 Task: Search one way flight ticket for 5 adults, 2 children, 1 infant in seat and 1 infant on lap in economy from Madison: Dane County Regional Airport (truax Field) to New Bern: Coastal Carolina Regional Airport (was Craven County Regional) on 8-4-2023. Choice of flights is United. Number of bags: 1 carry on bag. Price is upto 60000. Outbound departure time preference is 20:15.
Action: Mouse moved to (393, 323)
Screenshot: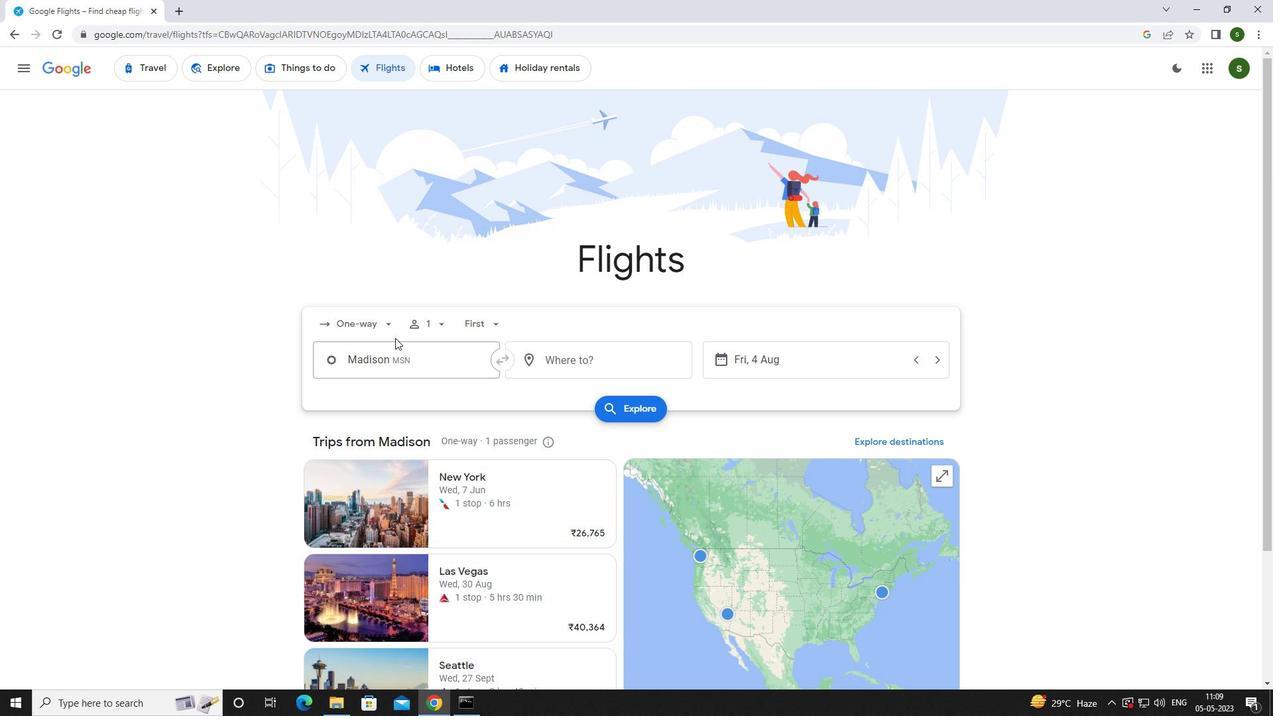 
Action: Mouse pressed left at (393, 323)
Screenshot: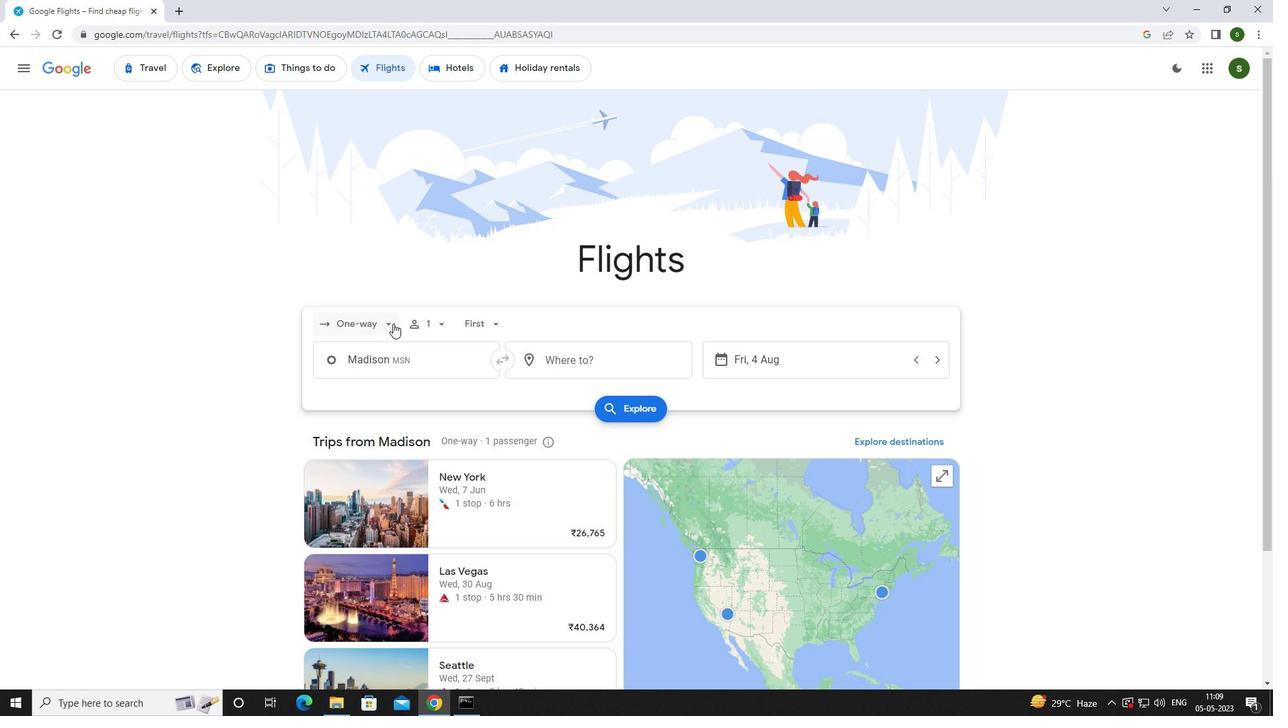 
Action: Mouse moved to (387, 387)
Screenshot: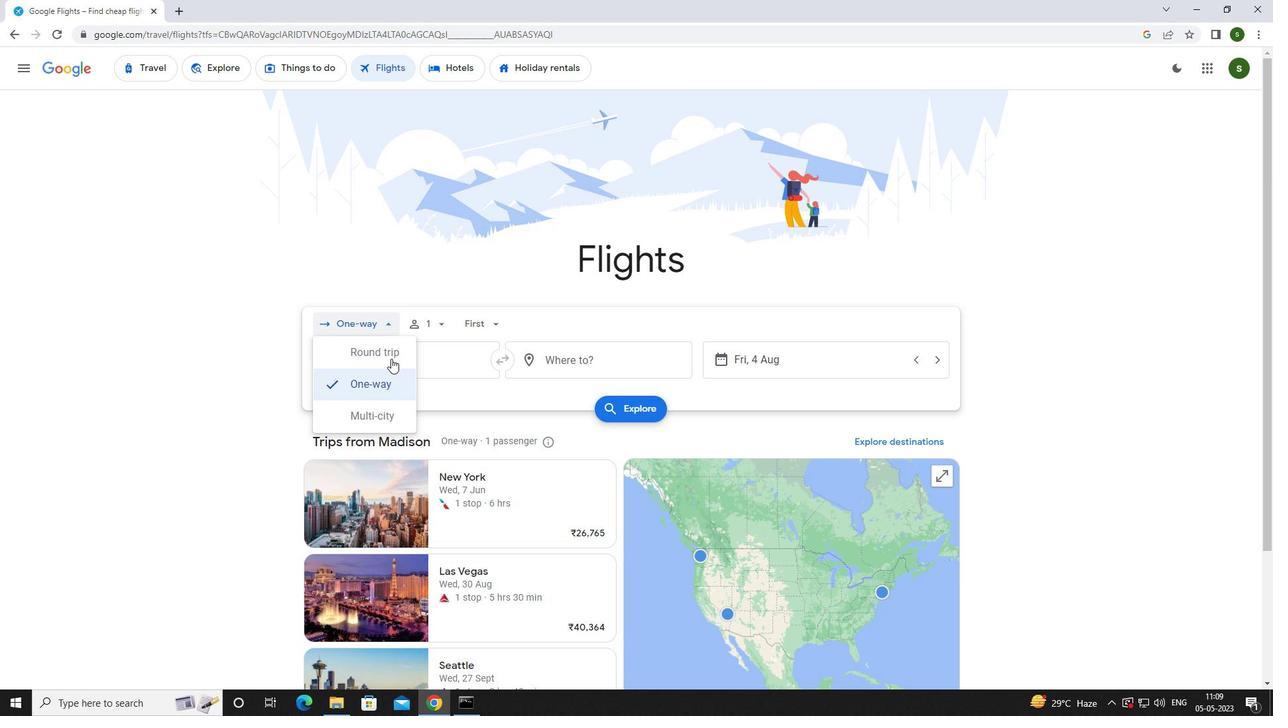 
Action: Mouse pressed left at (387, 387)
Screenshot: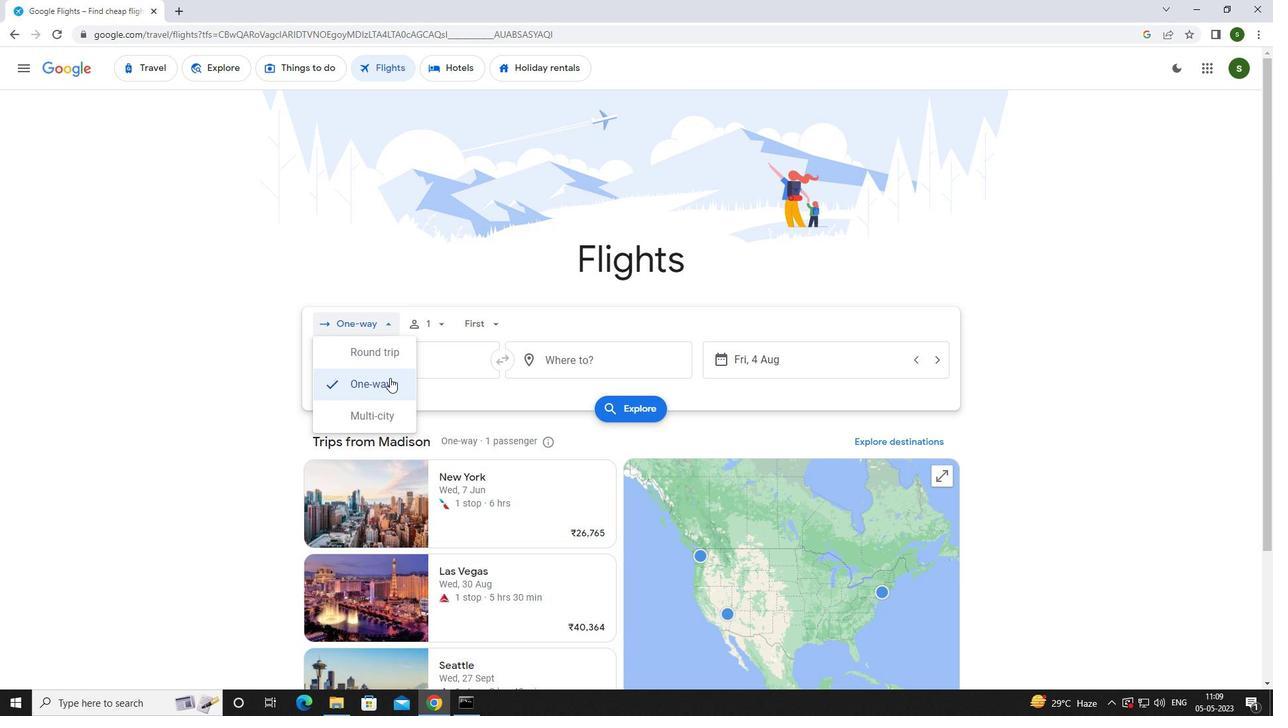 
Action: Mouse moved to (434, 320)
Screenshot: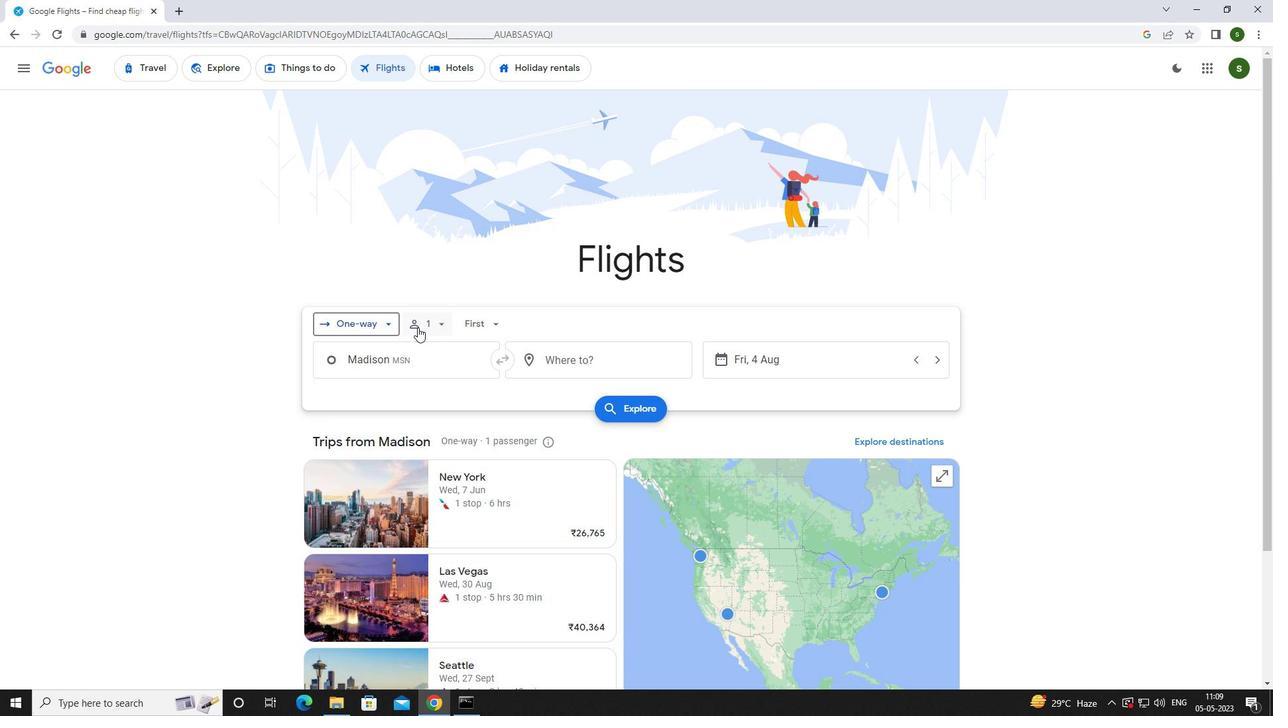 
Action: Mouse pressed left at (434, 320)
Screenshot: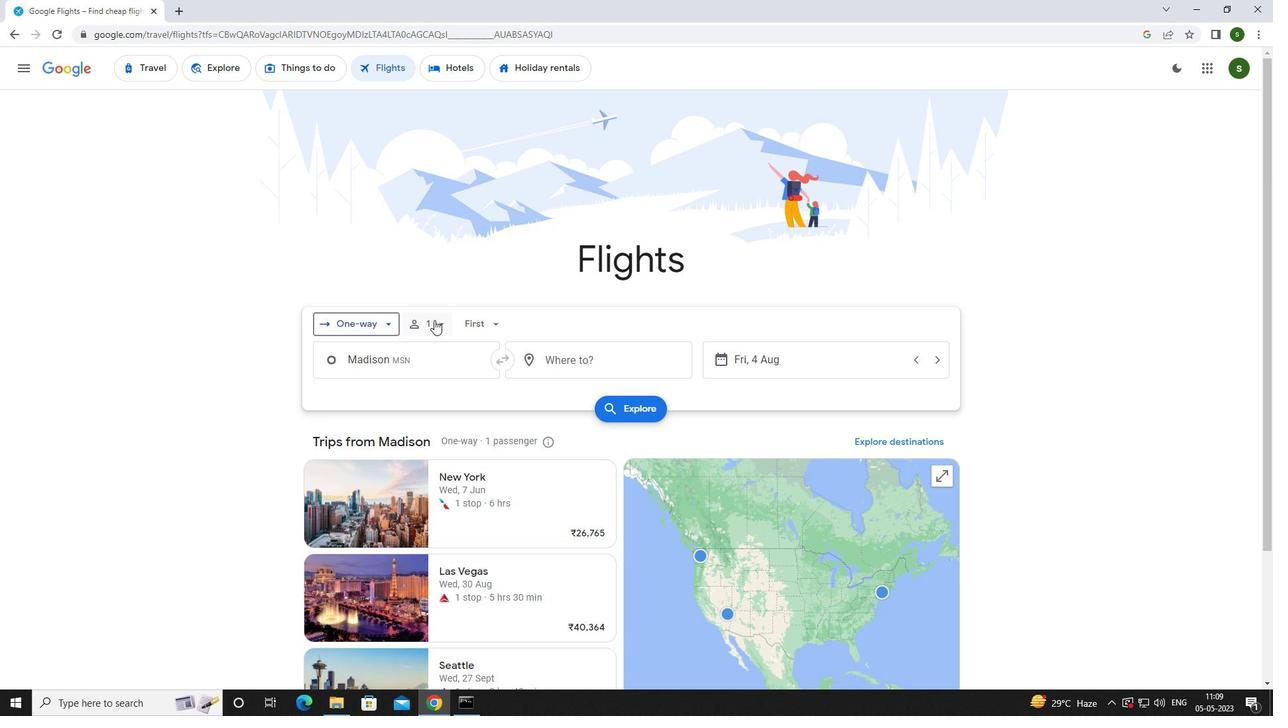 
Action: Mouse moved to (544, 356)
Screenshot: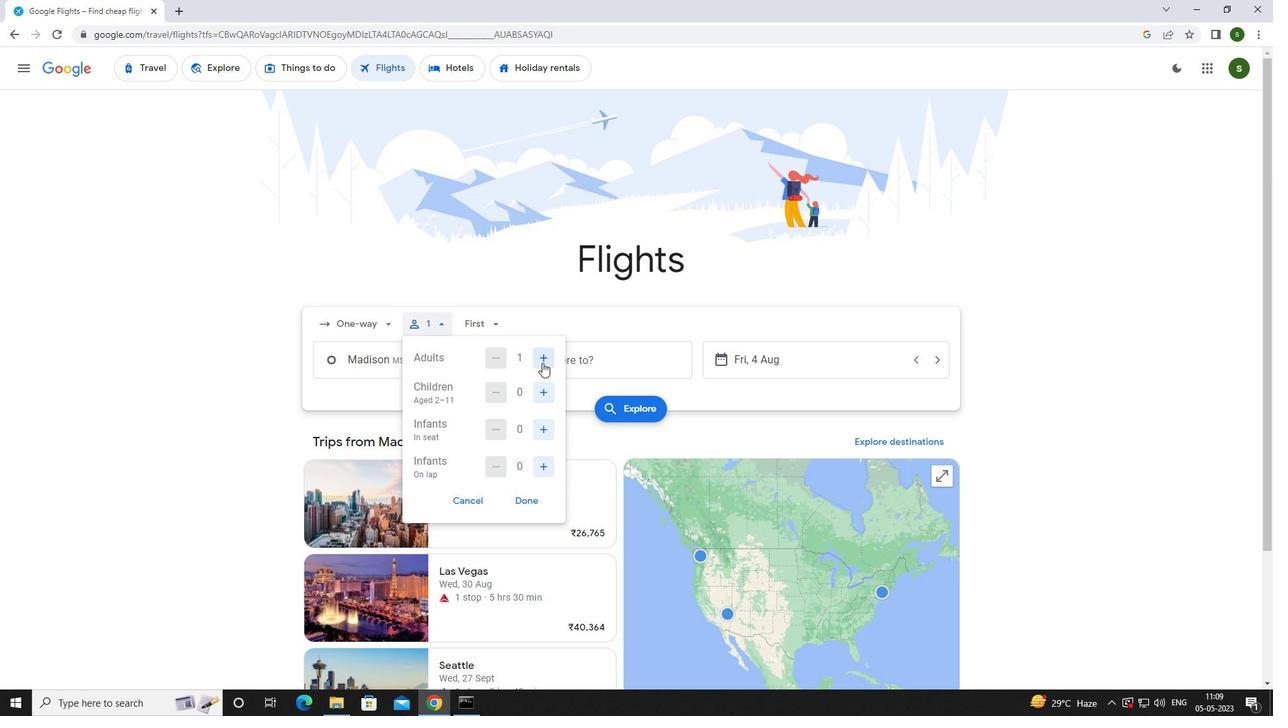 
Action: Mouse pressed left at (544, 356)
Screenshot: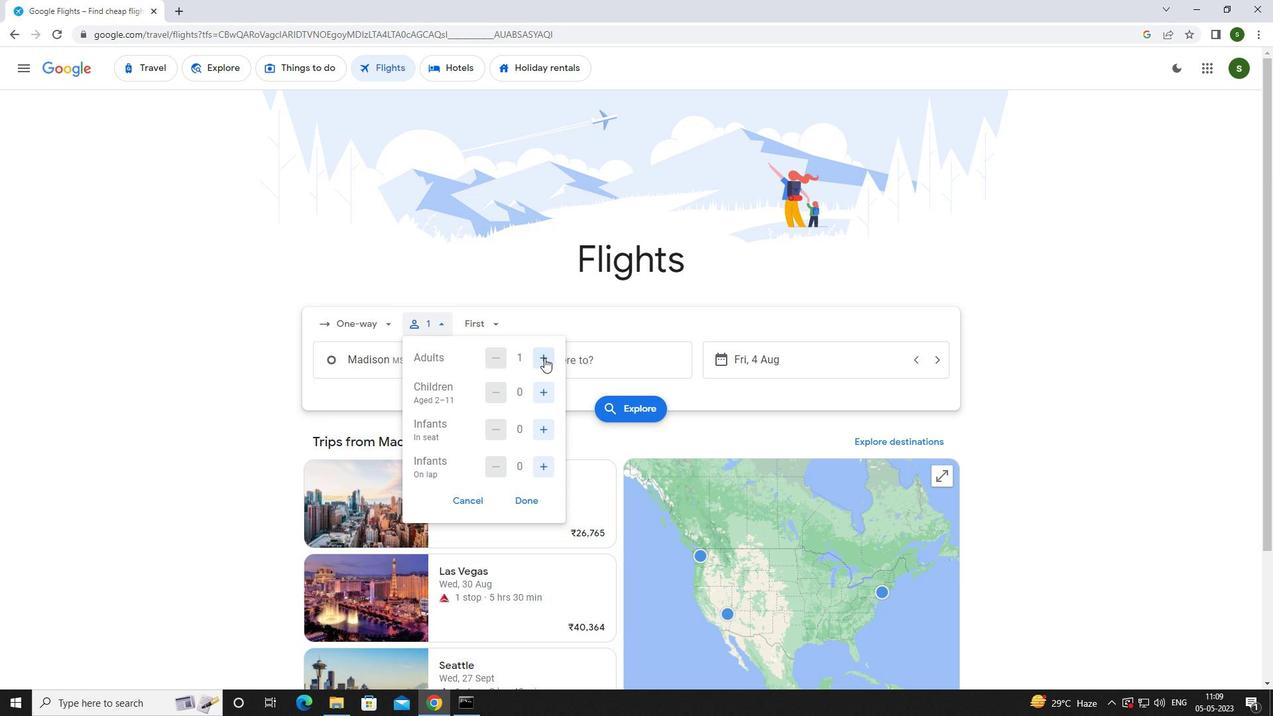 
Action: Mouse pressed left at (544, 356)
Screenshot: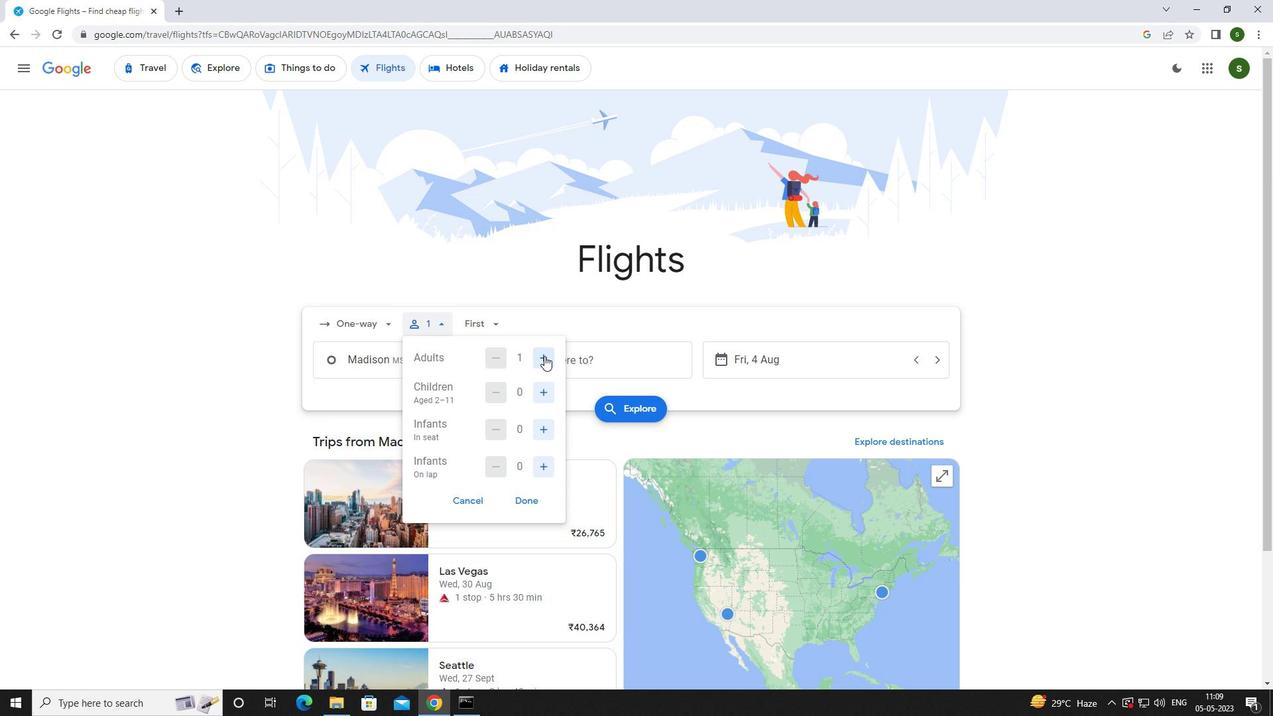 
Action: Mouse pressed left at (544, 356)
Screenshot: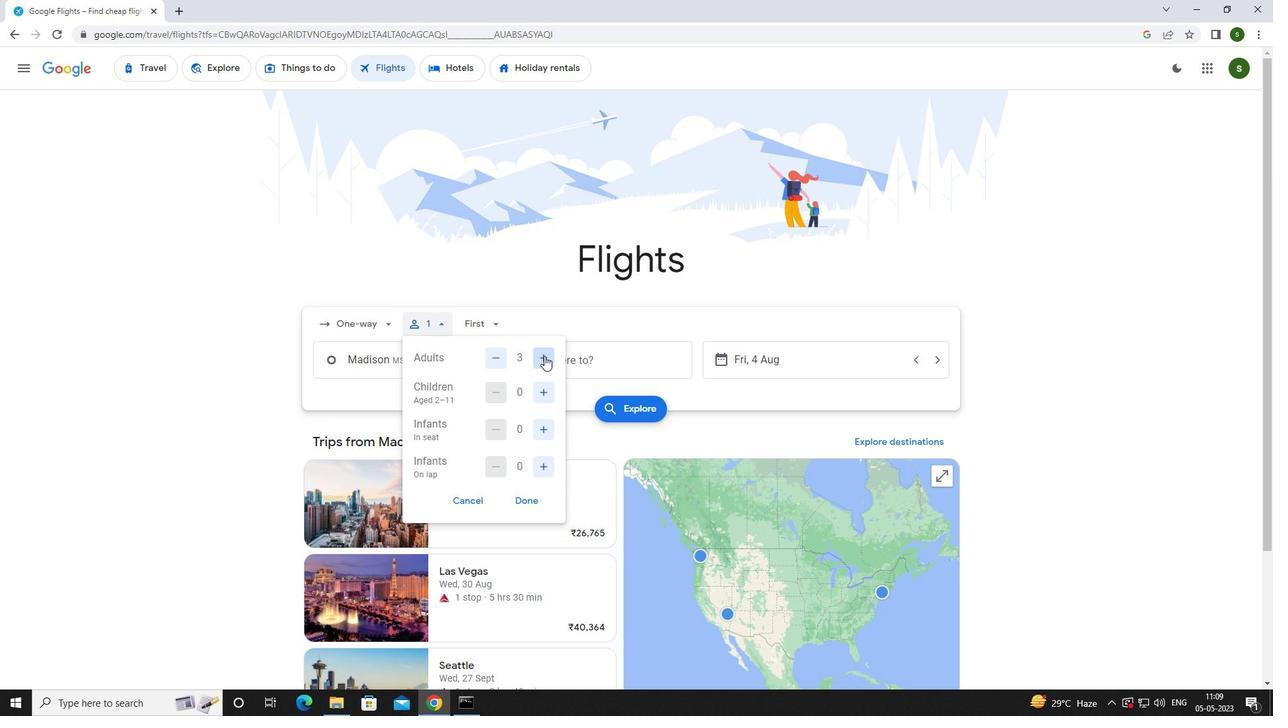 
Action: Mouse pressed left at (544, 356)
Screenshot: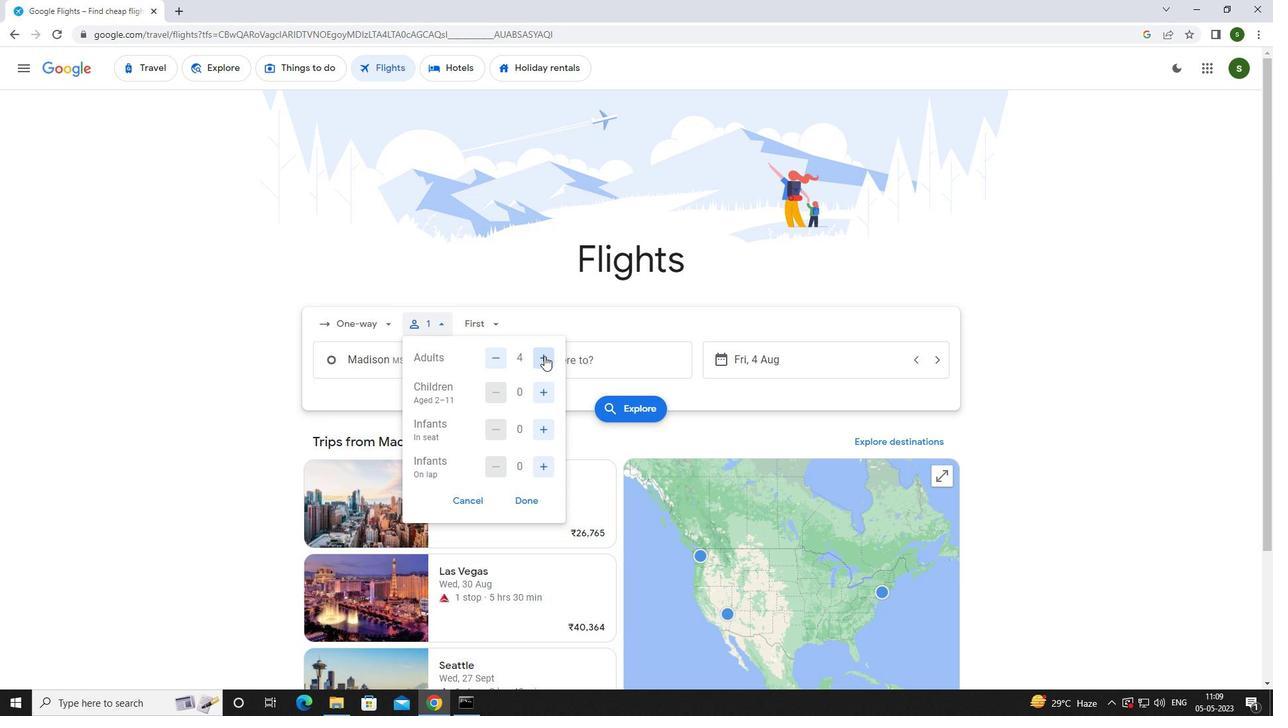 
Action: Mouse moved to (545, 383)
Screenshot: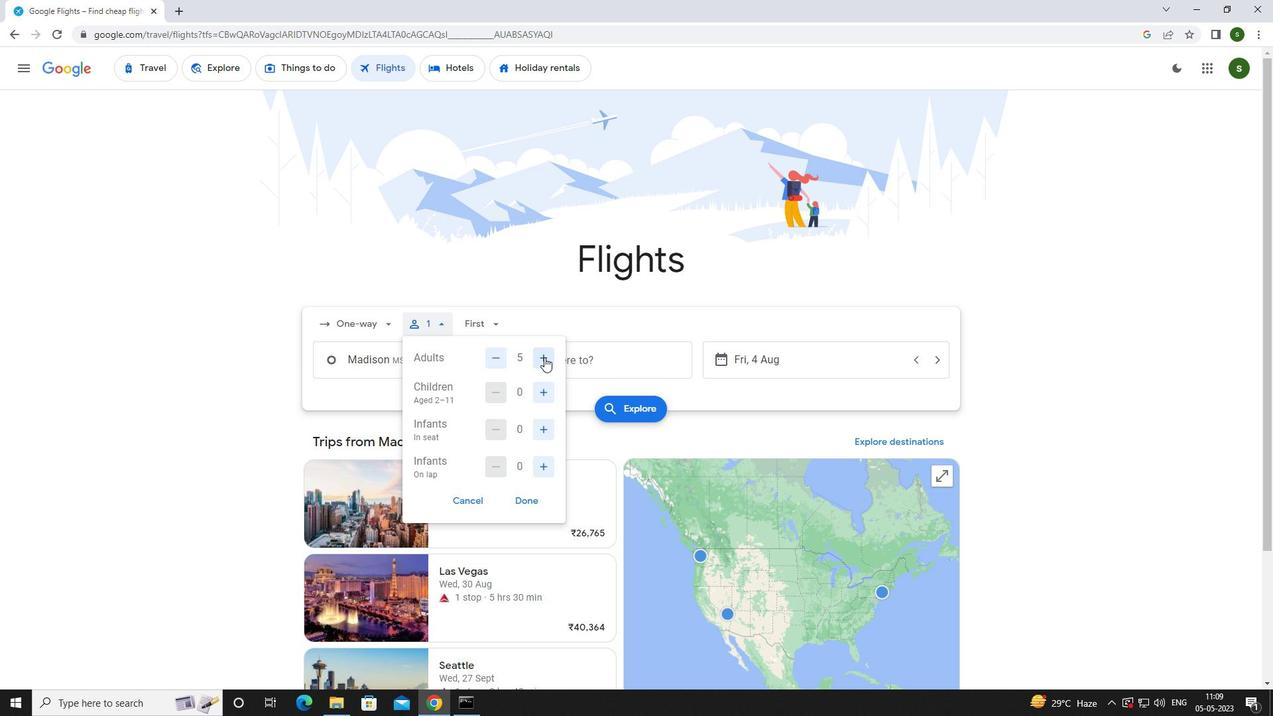 
Action: Mouse pressed left at (545, 383)
Screenshot: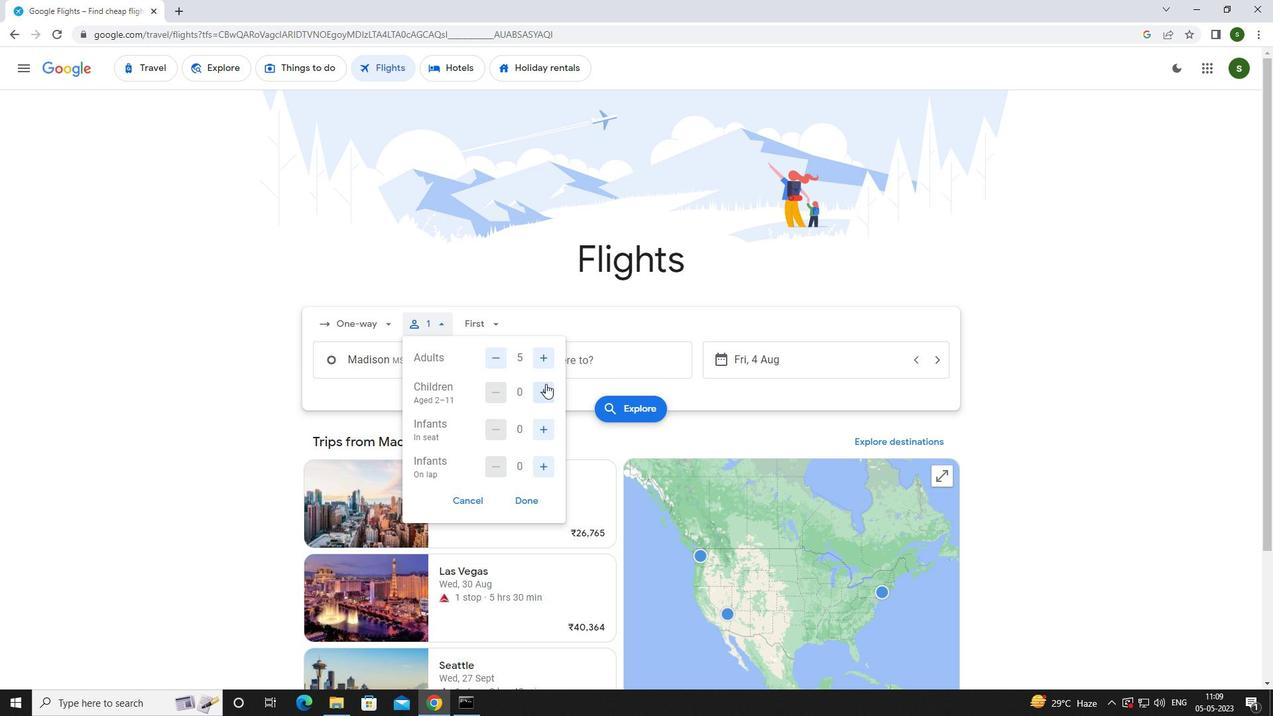 
Action: Mouse pressed left at (545, 383)
Screenshot: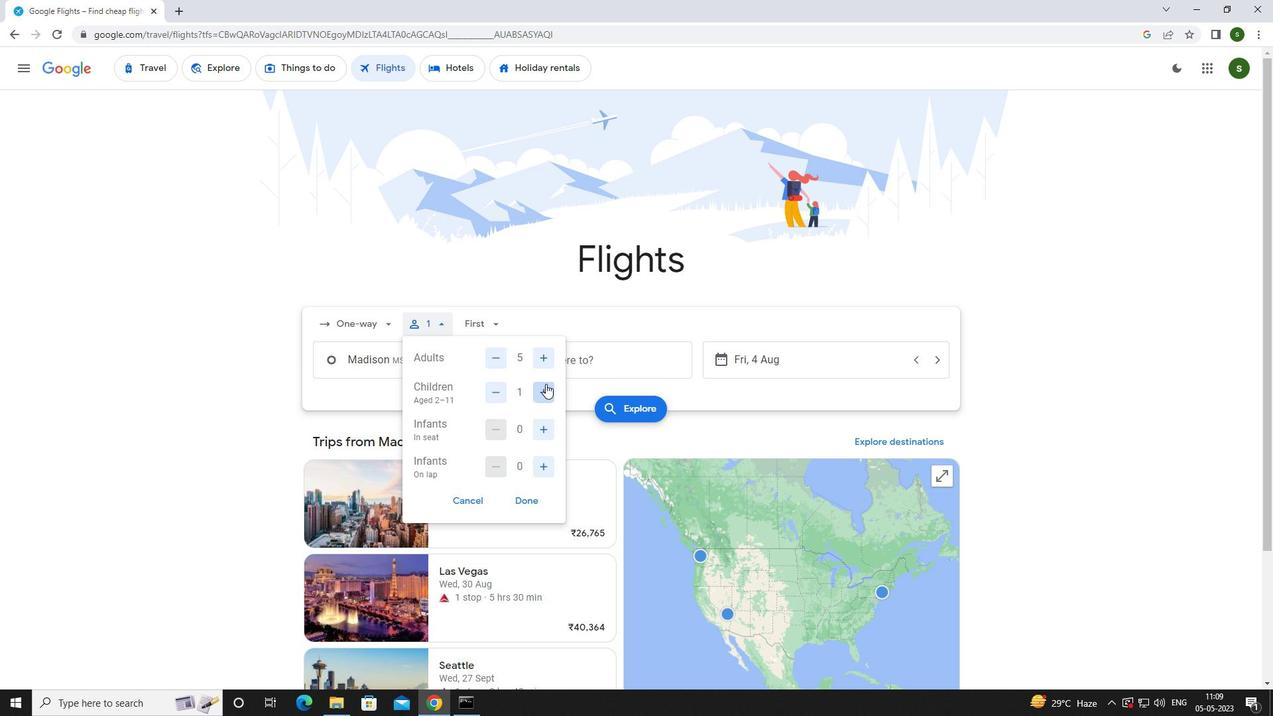 
Action: Mouse moved to (545, 423)
Screenshot: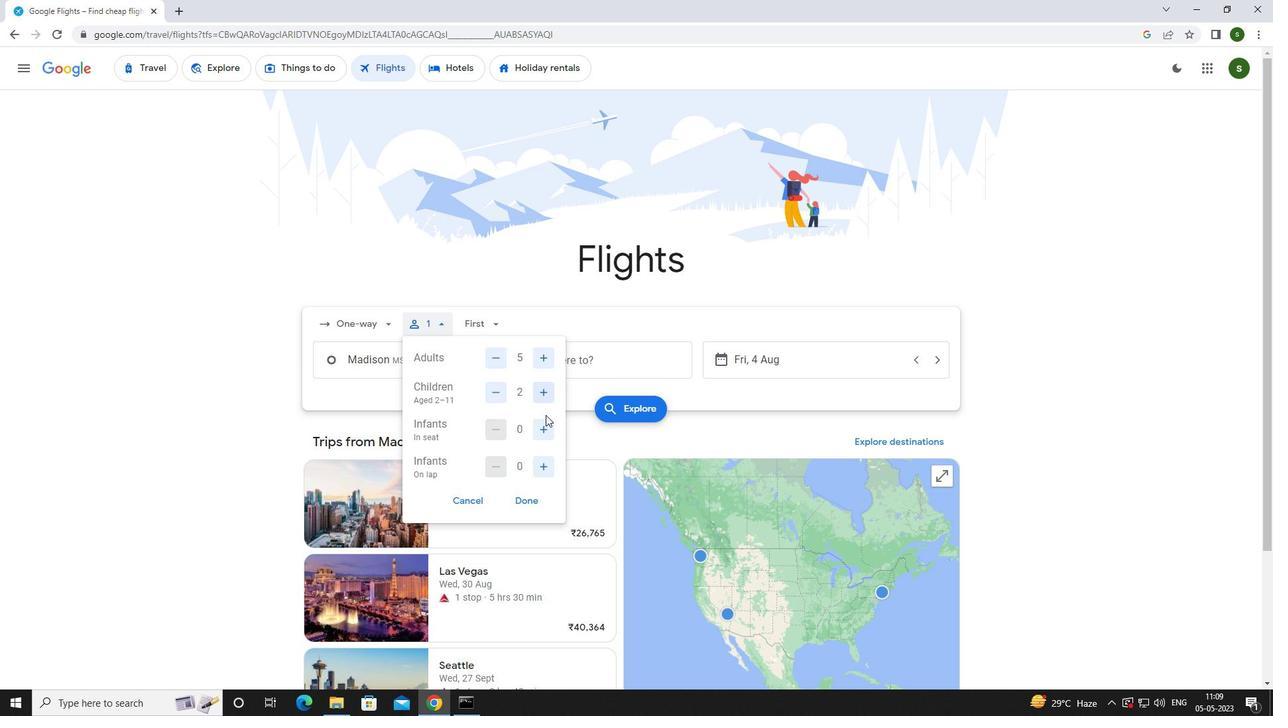 
Action: Mouse pressed left at (545, 423)
Screenshot: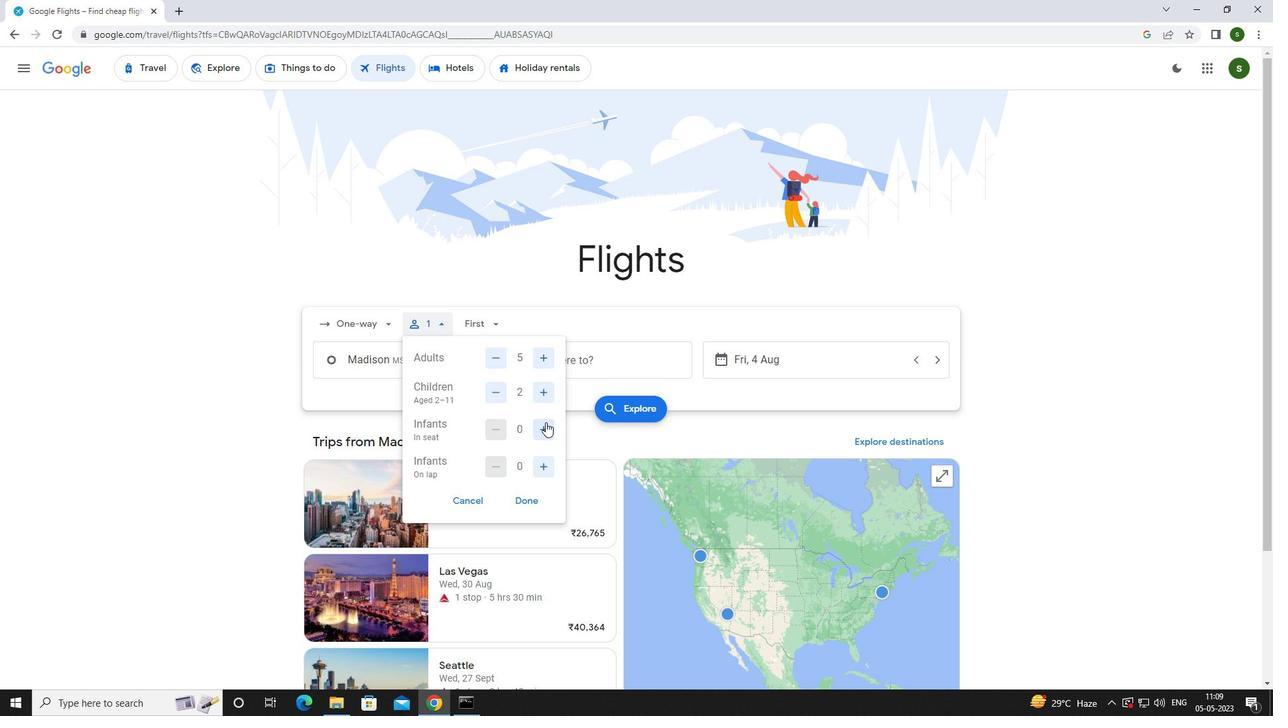 
Action: Mouse moved to (548, 465)
Screenshot: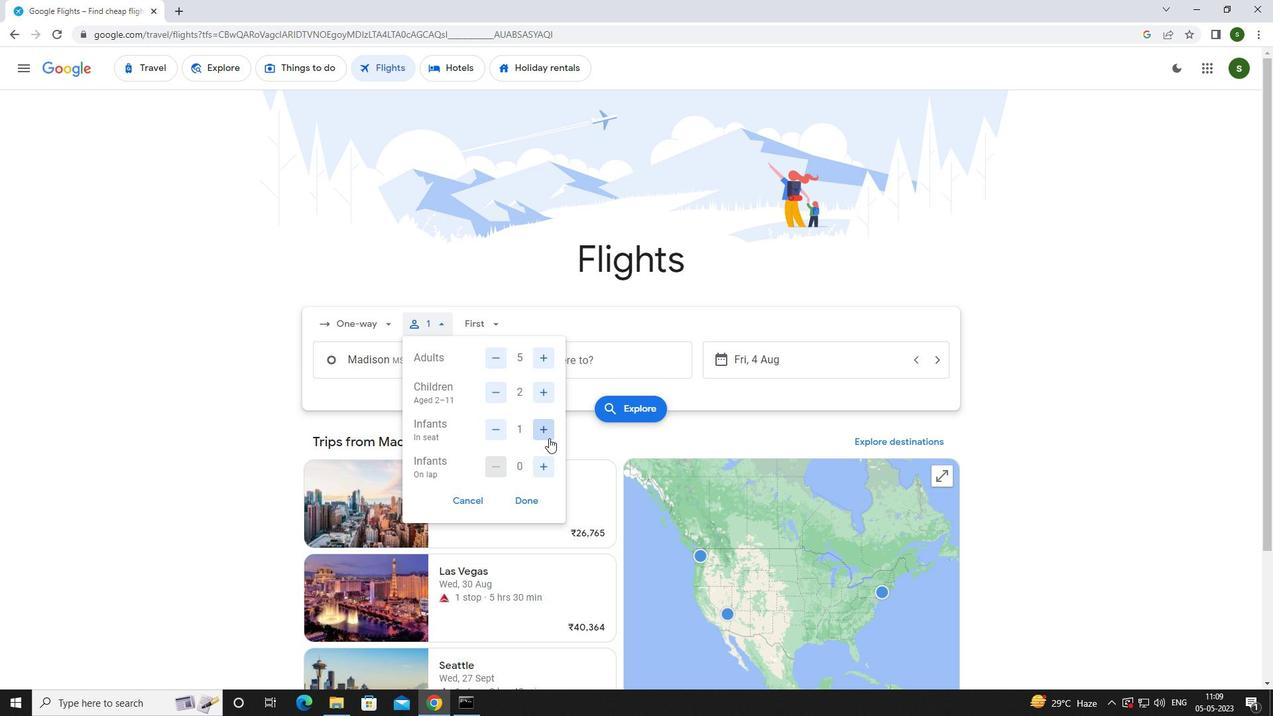
Action: Mouse pressed left at (548, 465)
Screenshot: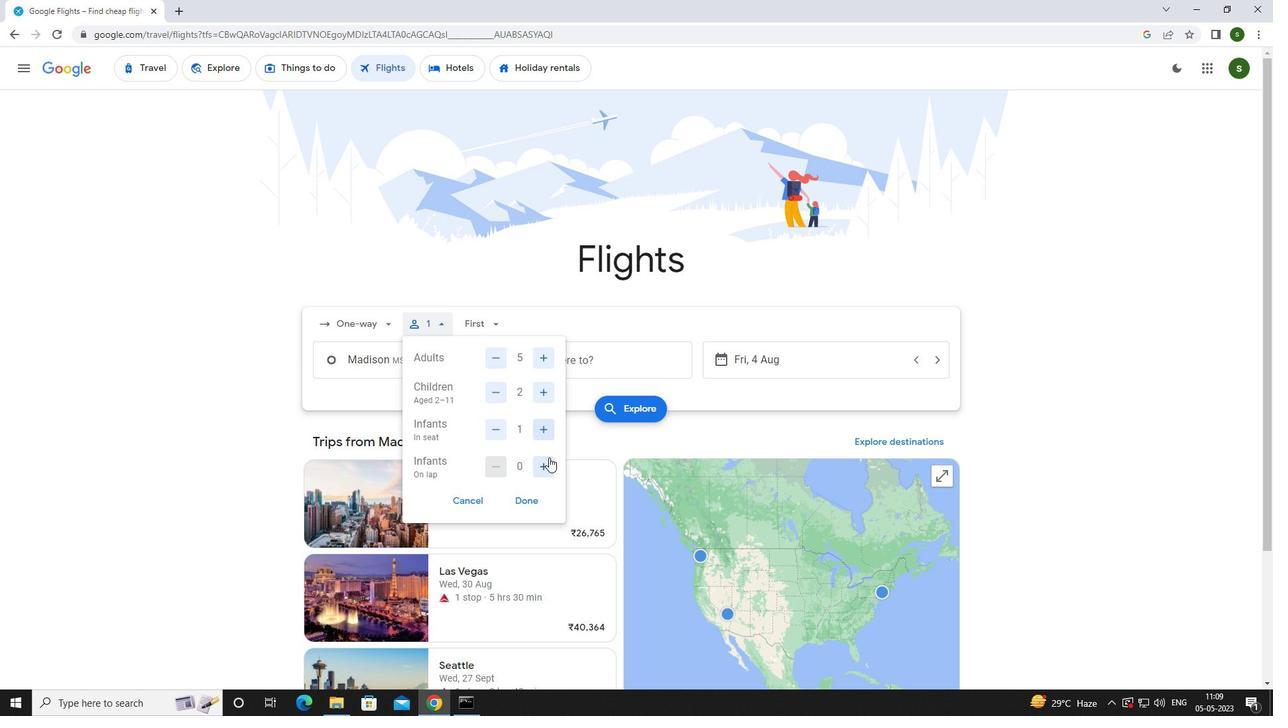 
Action: Mouse moved to (491, 325)
Screenshot: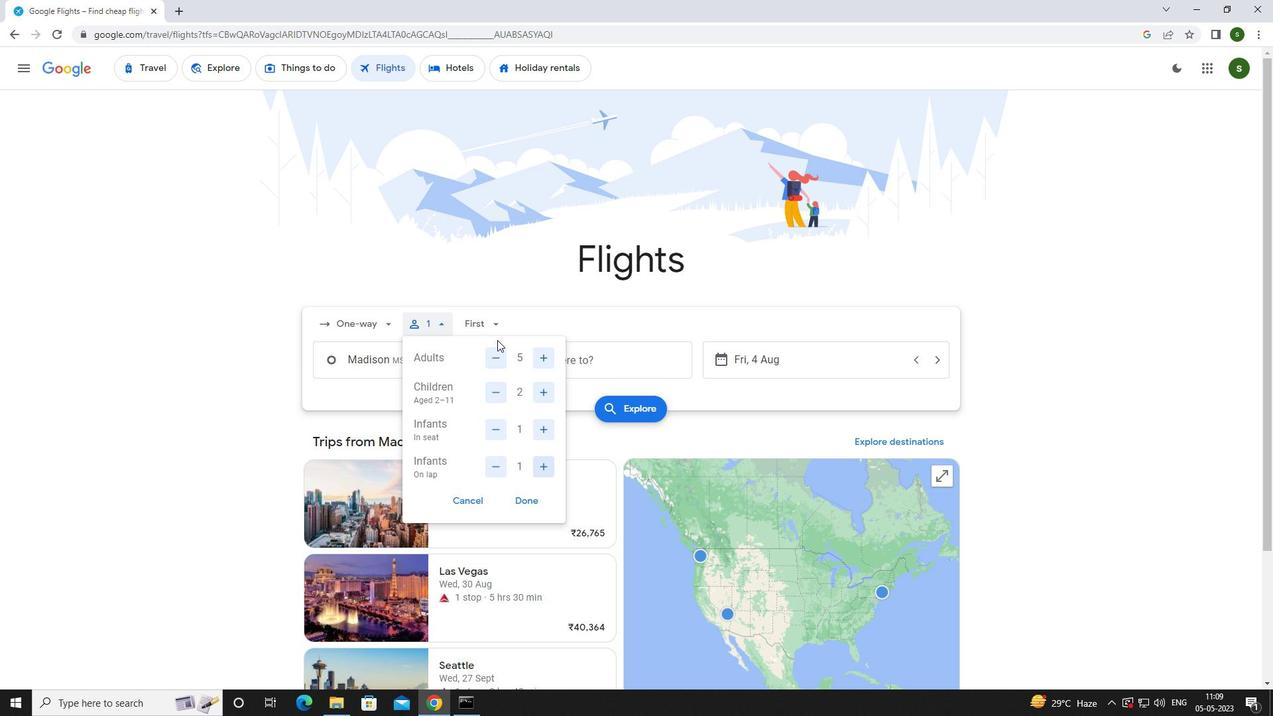 
Action: Mouse pressed left at (491, 325)
Screenshot: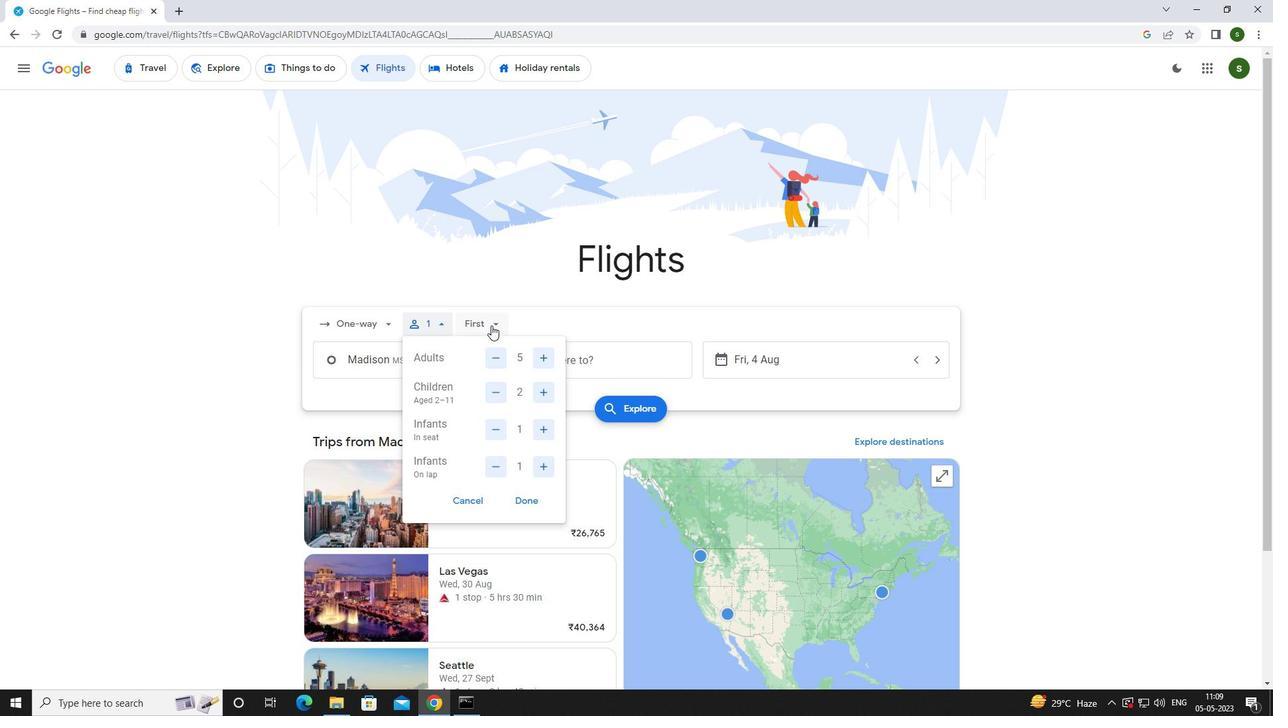 
Action: Mouse moved to (499, 347)
Screenshot: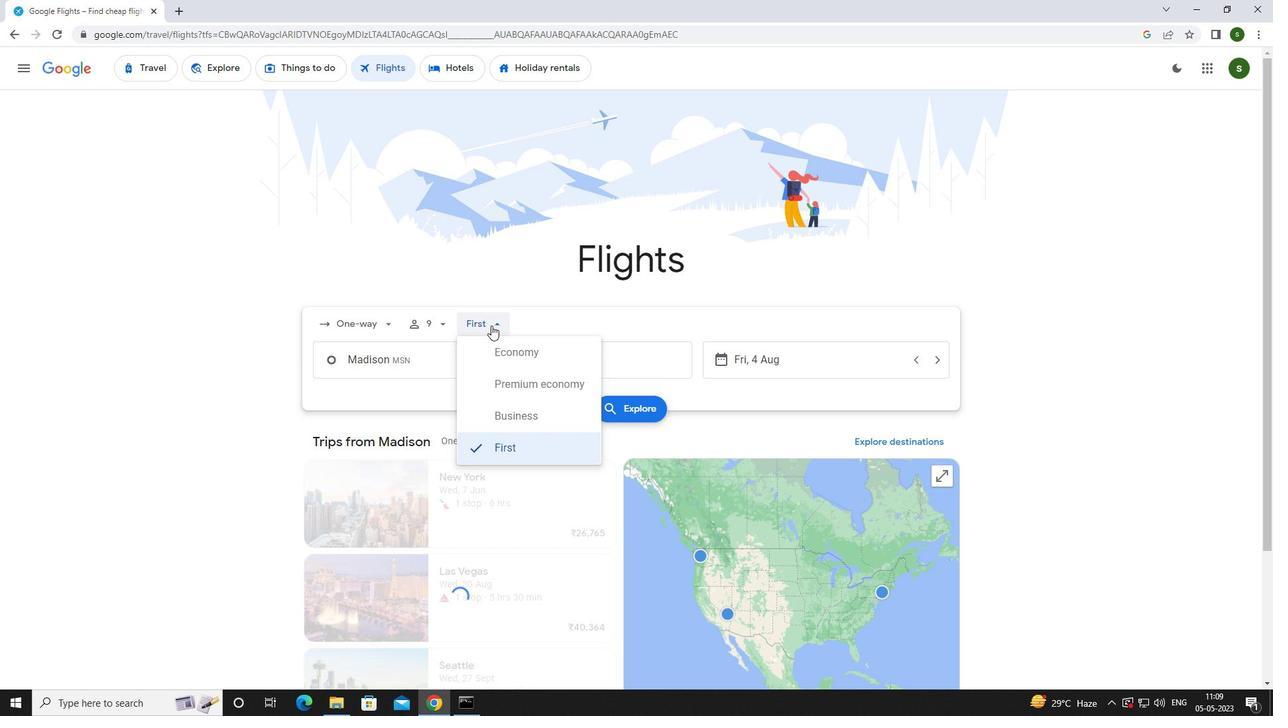 
Action: Mouse pressed left at (499, 347)
Screenshot: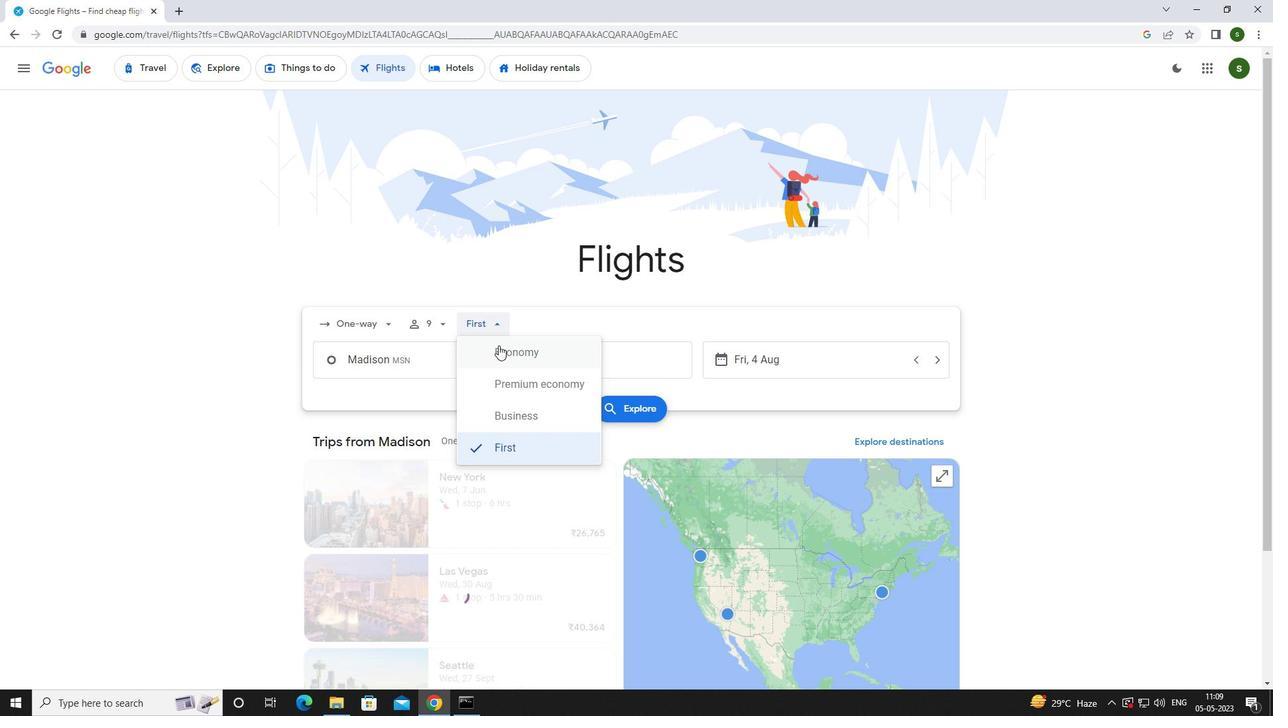 
Action: Mouse moved to (468, 359)
Screenshot: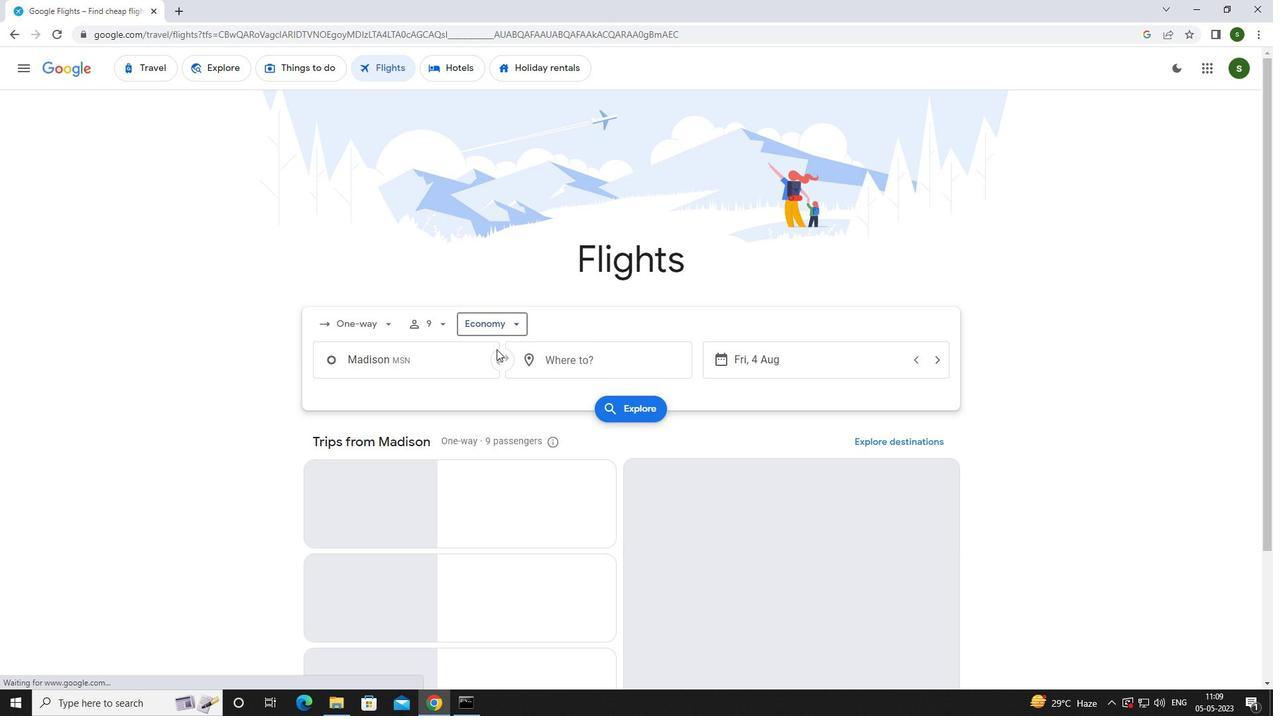 
Action: Mouse pressed left at (468, 359)
Screenshot: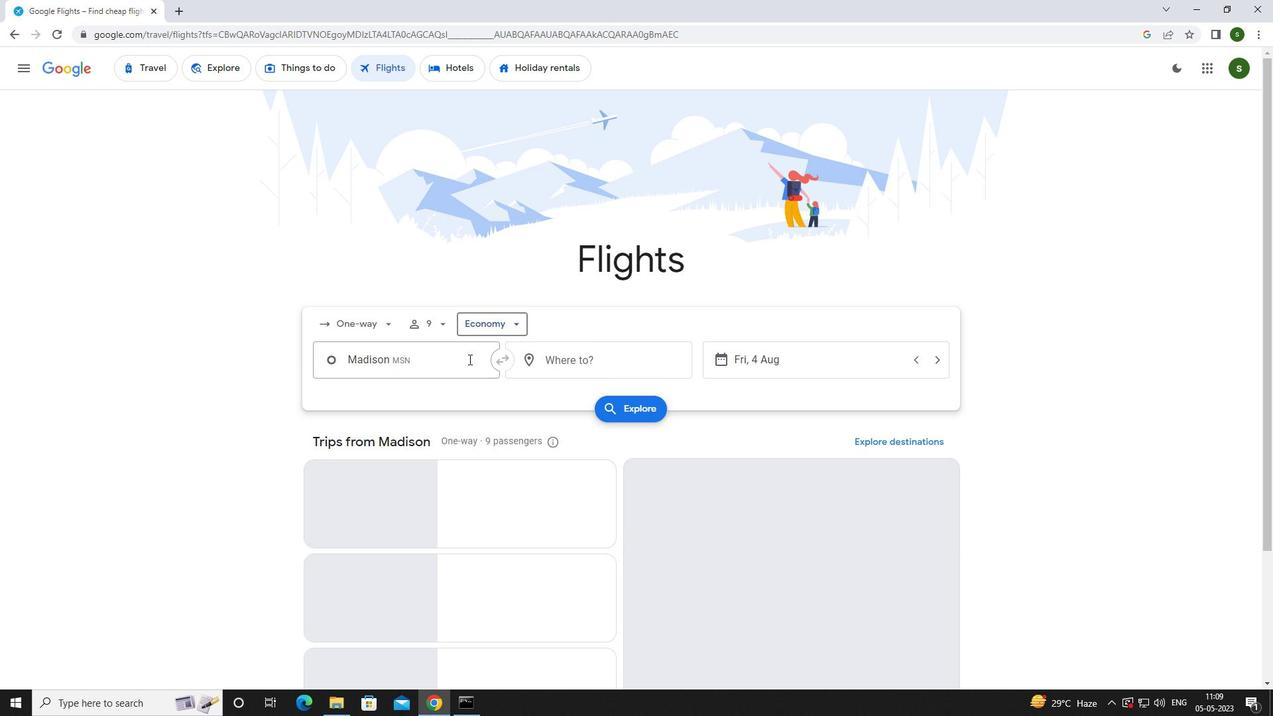 
Action: Key pressed <Key.caps_lock>m<Key.caps_lock>adis
Screenshot: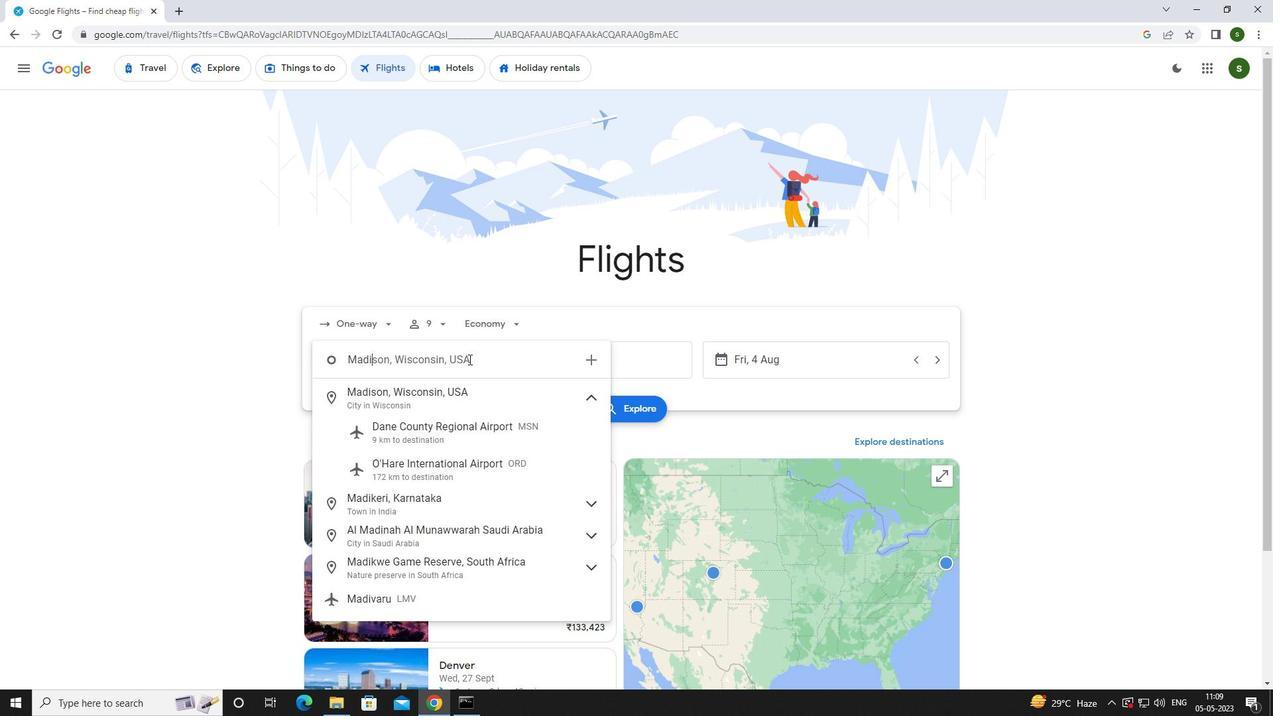 
Action: Mouse moved to (465, 424)
Screenshot: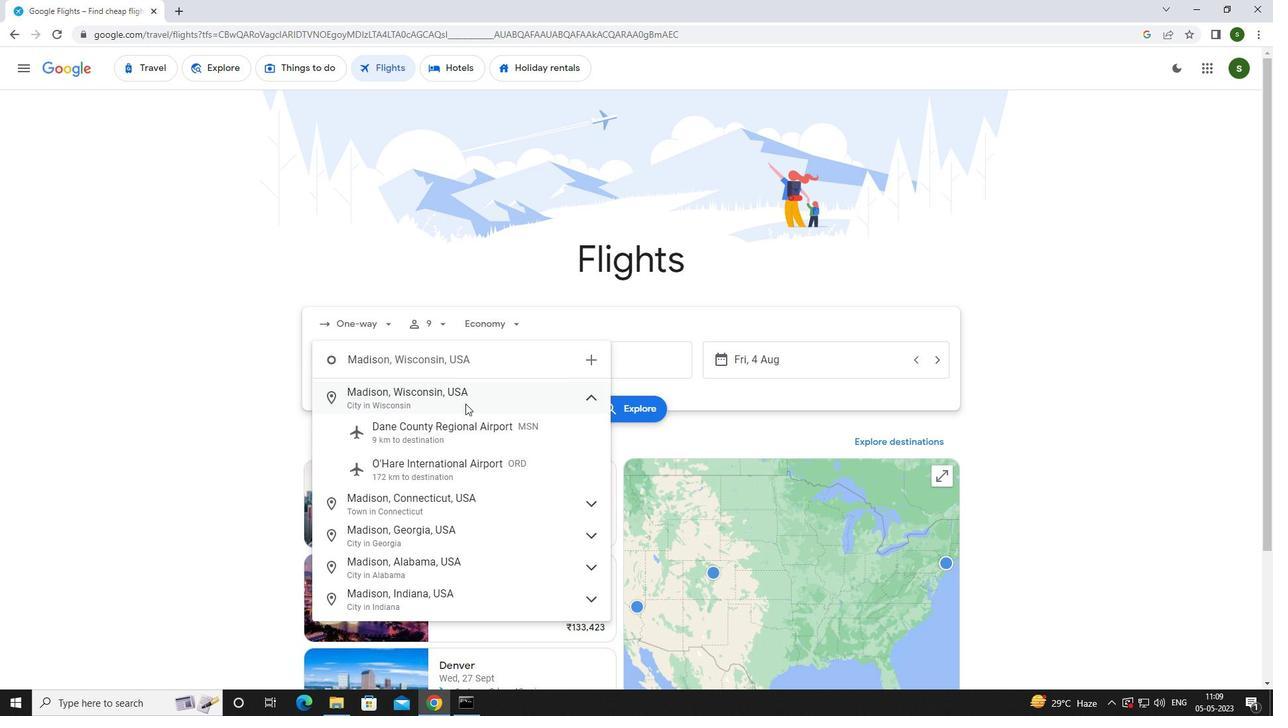 
Action: Mouse pressed left at (465, 424)
Screenshot: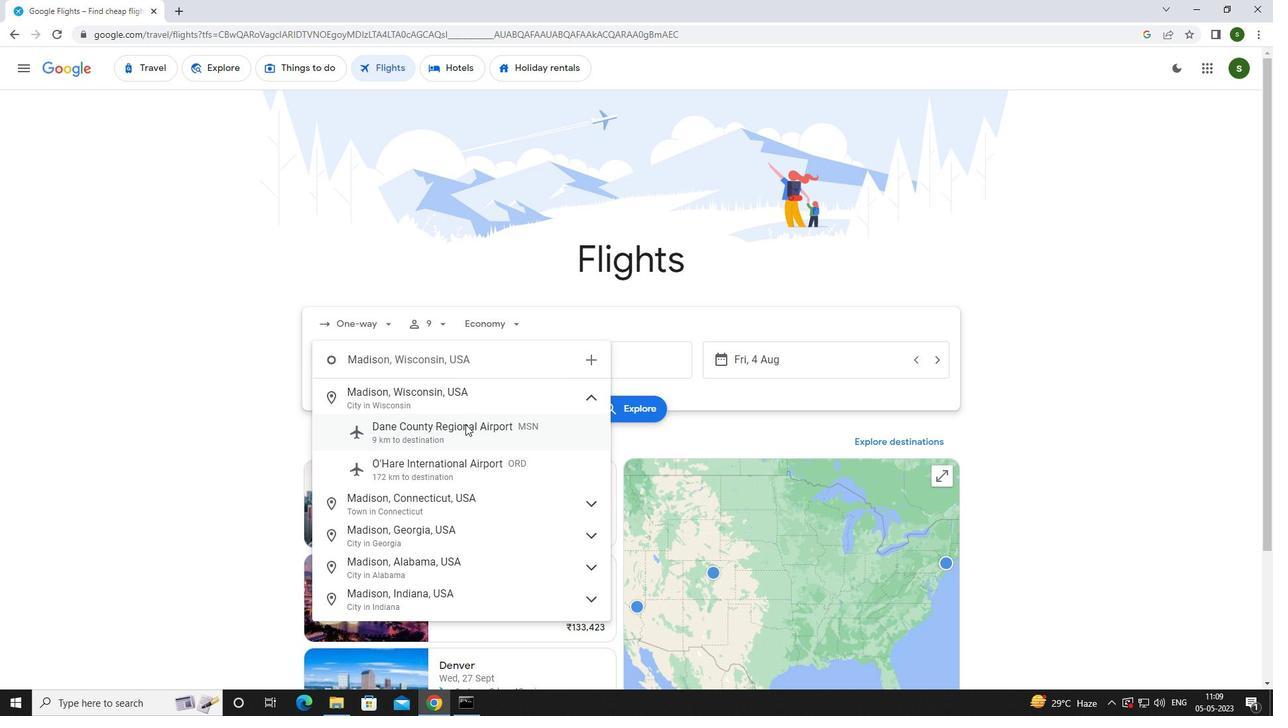 
Action: Mouse moved to (647, 348)
Screenshot: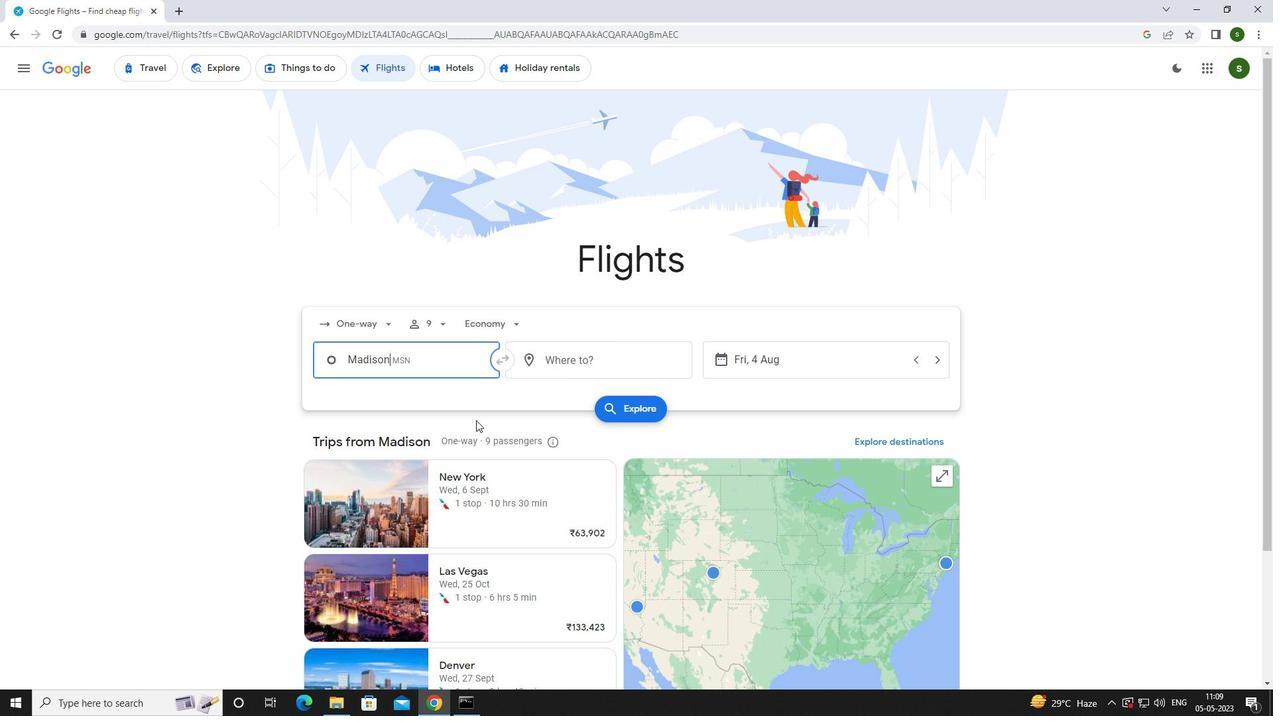 
Action: Mouse pressed left at (647, 348)
Screenshot: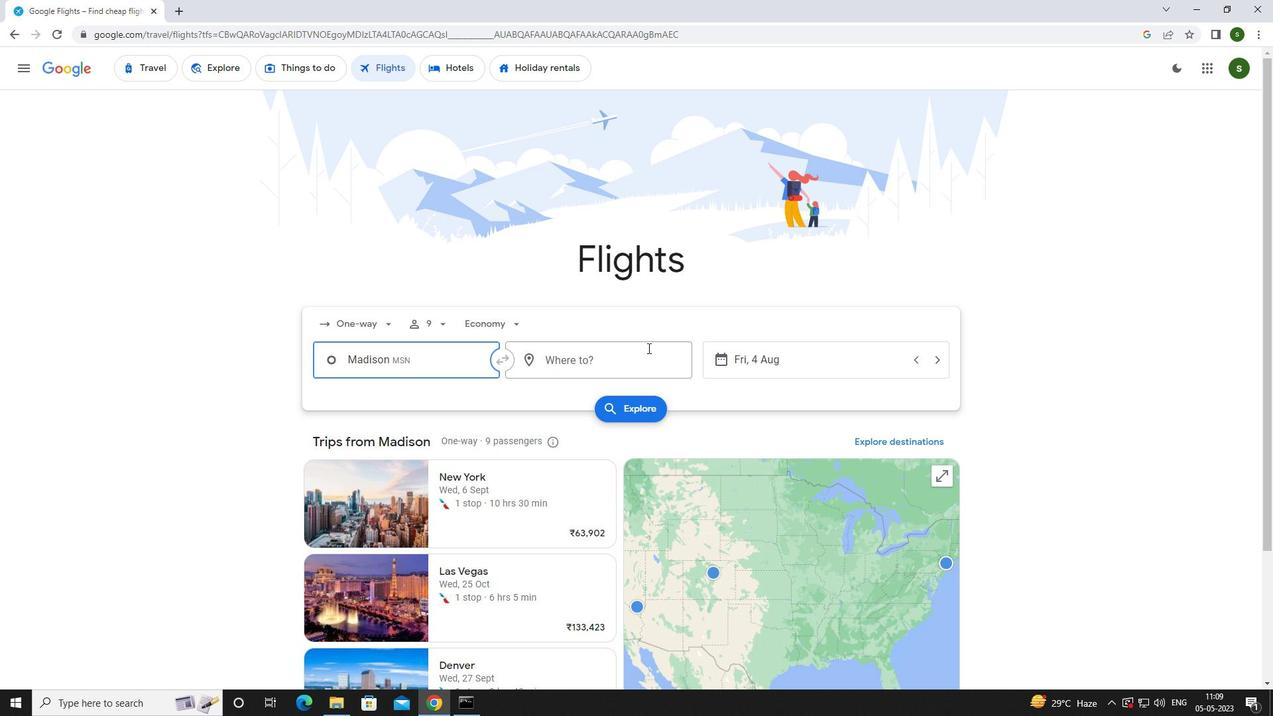 
Action: Key pressed <Key.caps_lock>c<Key.caps_lock>oastal
Screenshot: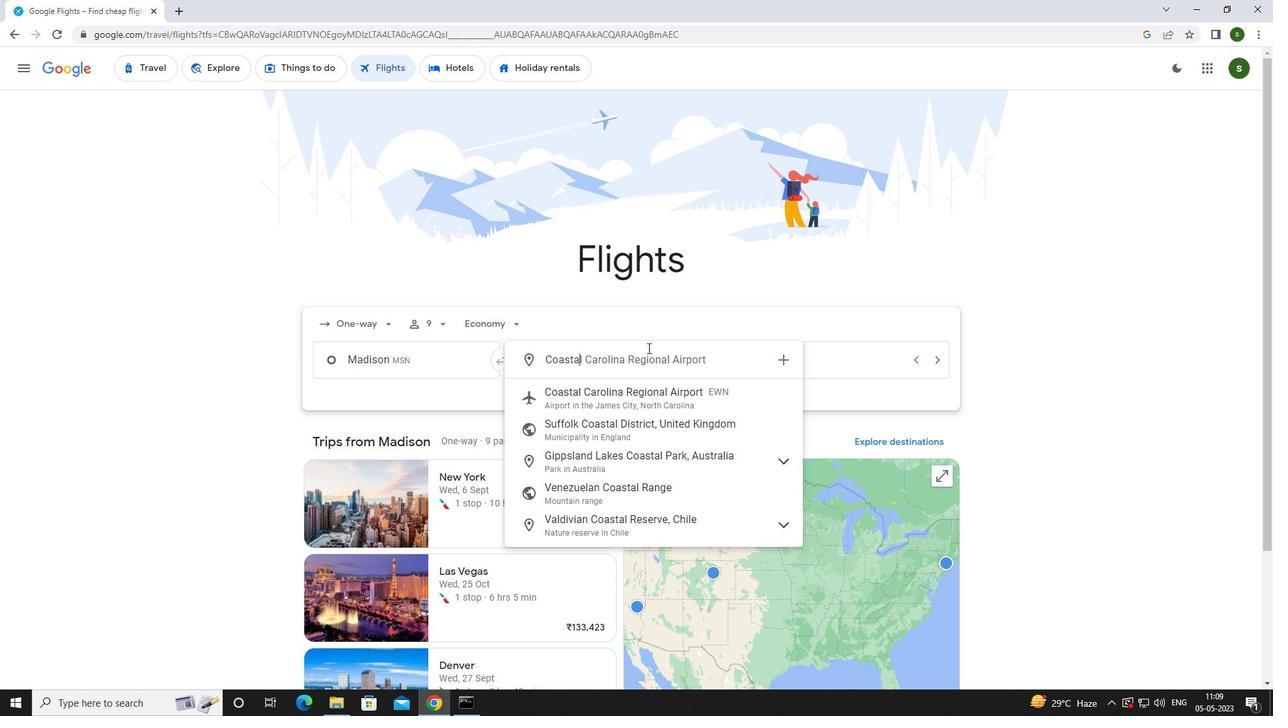 
Action: Mouse moved to (652, 389)
Screenshot: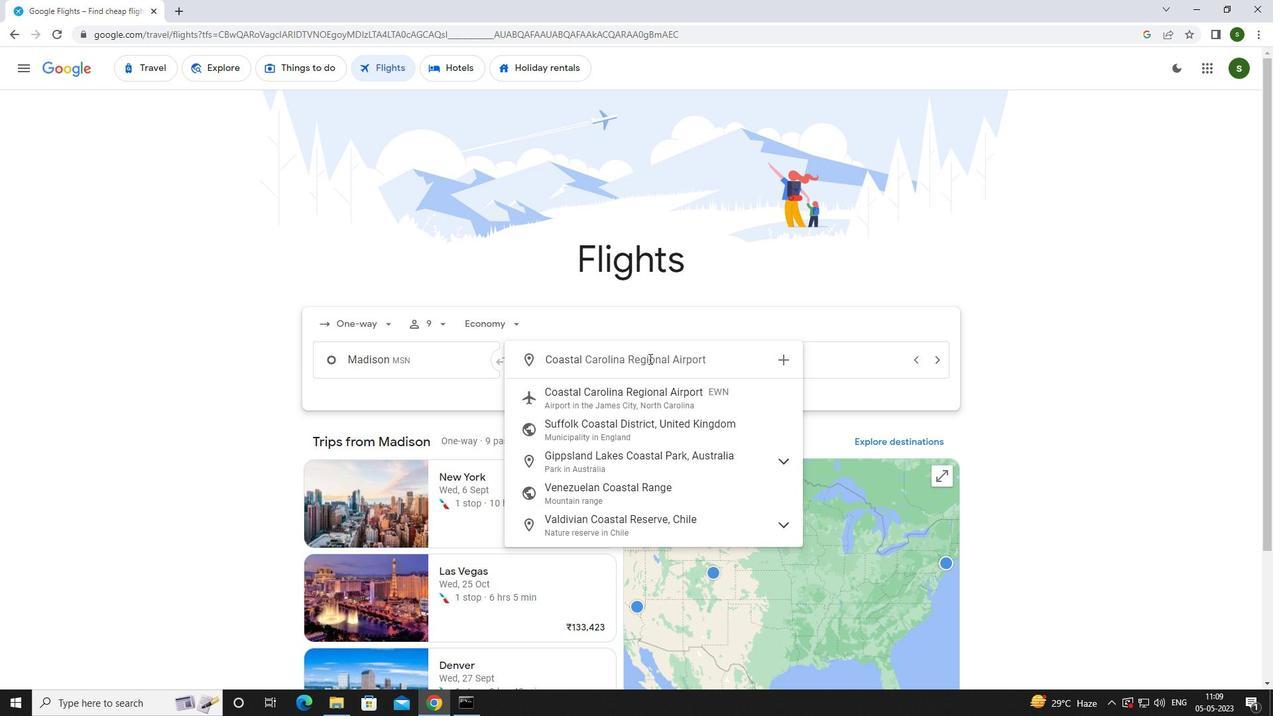 
Action: Mouse pressed left at (652, 389)
Screenshot: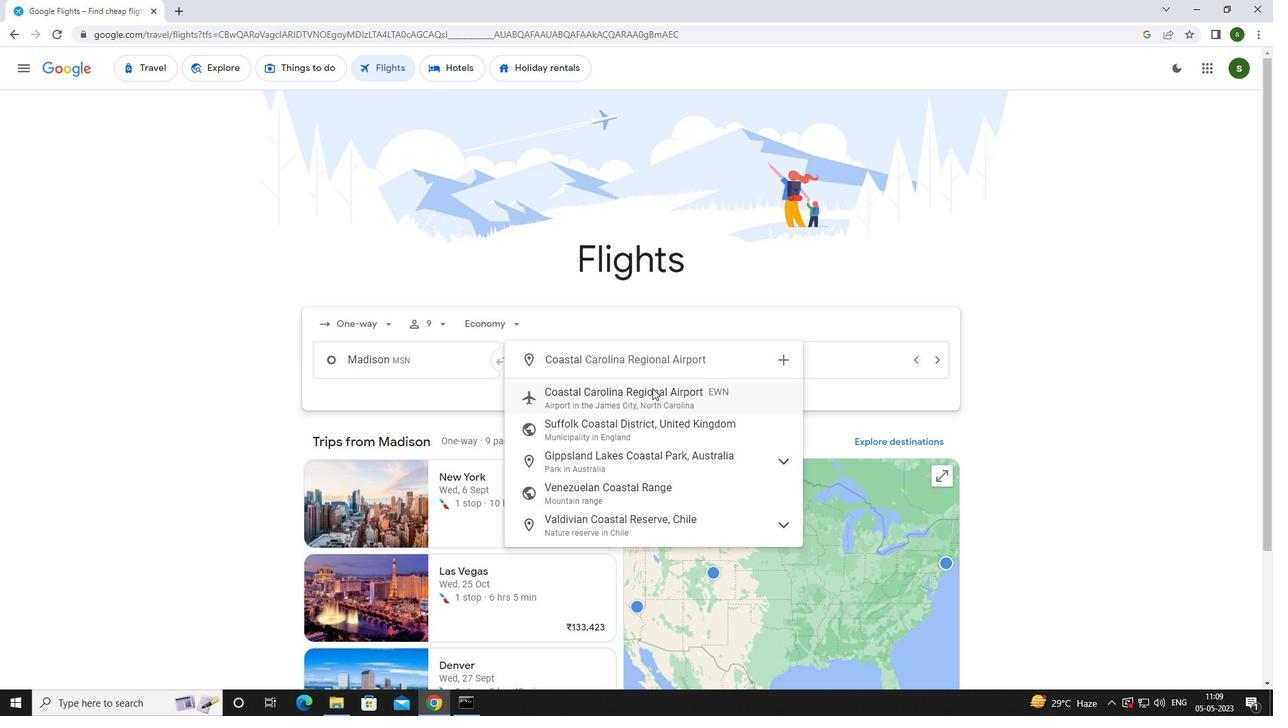 
Action: Mouse moved to (788, 364)
Screenshot: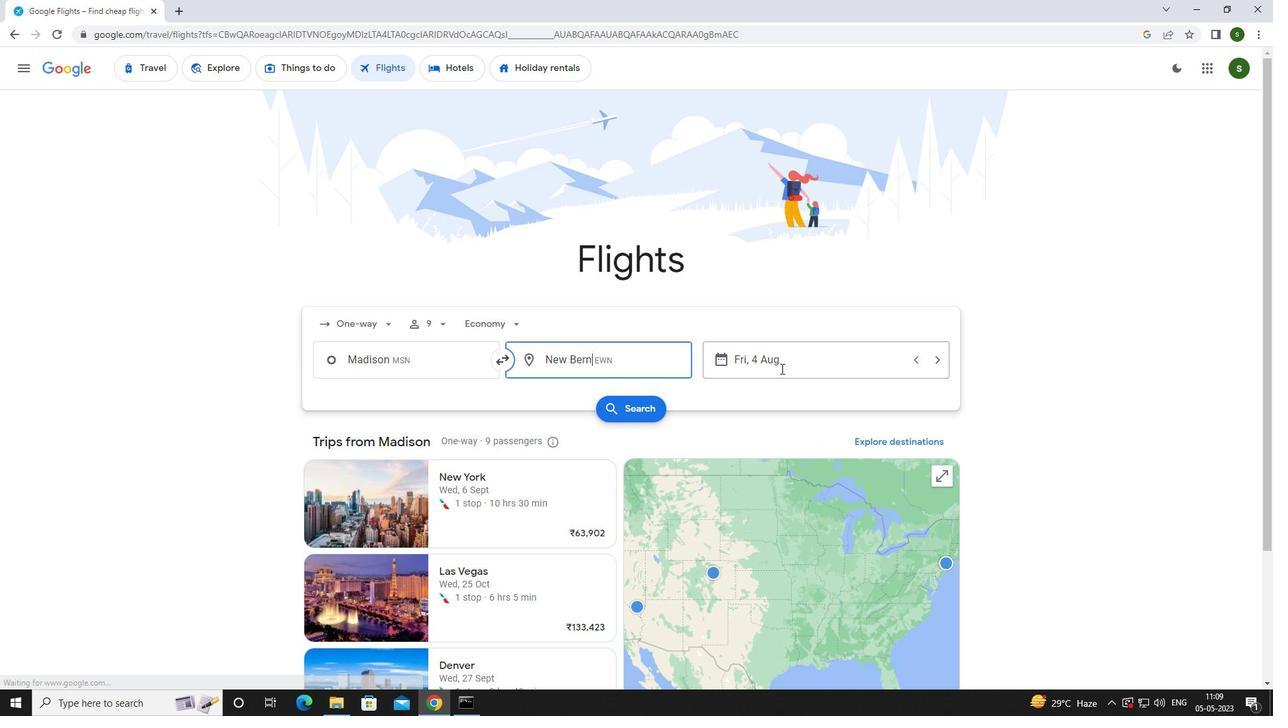
Action: Mouse pressed left at (788, 364)
Screenshot: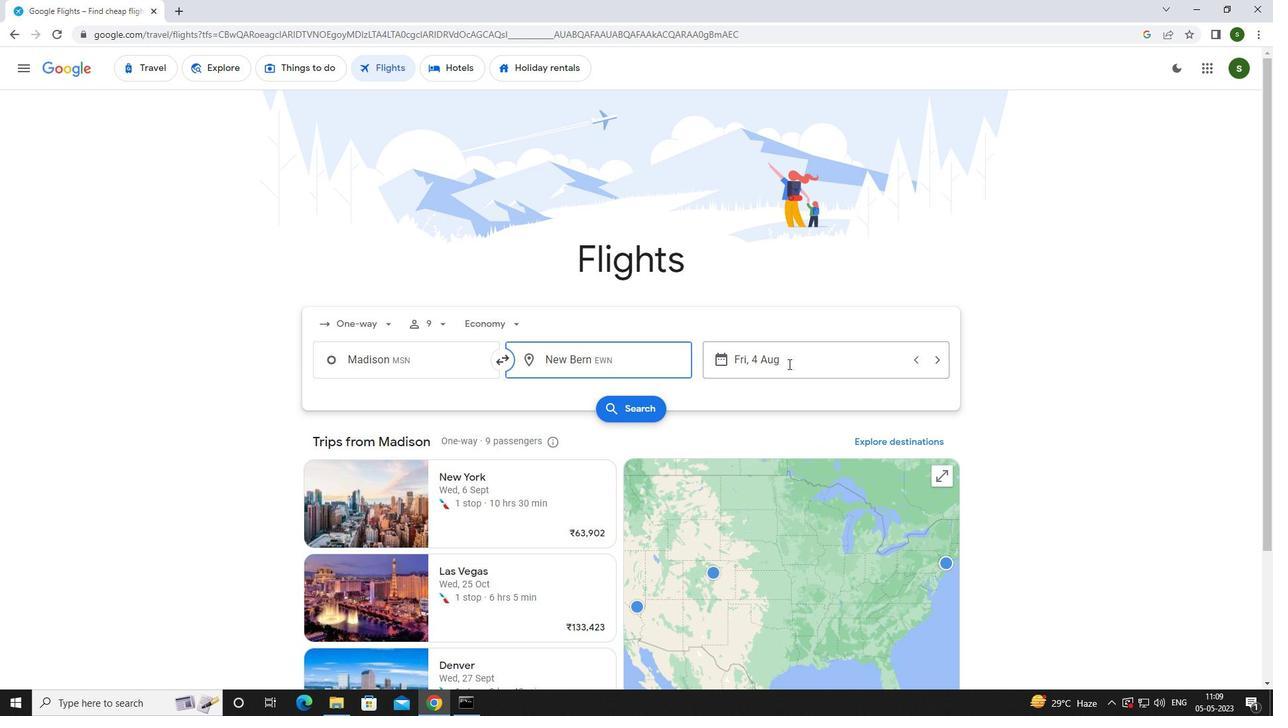 
Action: Mouse moved to (641, 445)
Screenshot: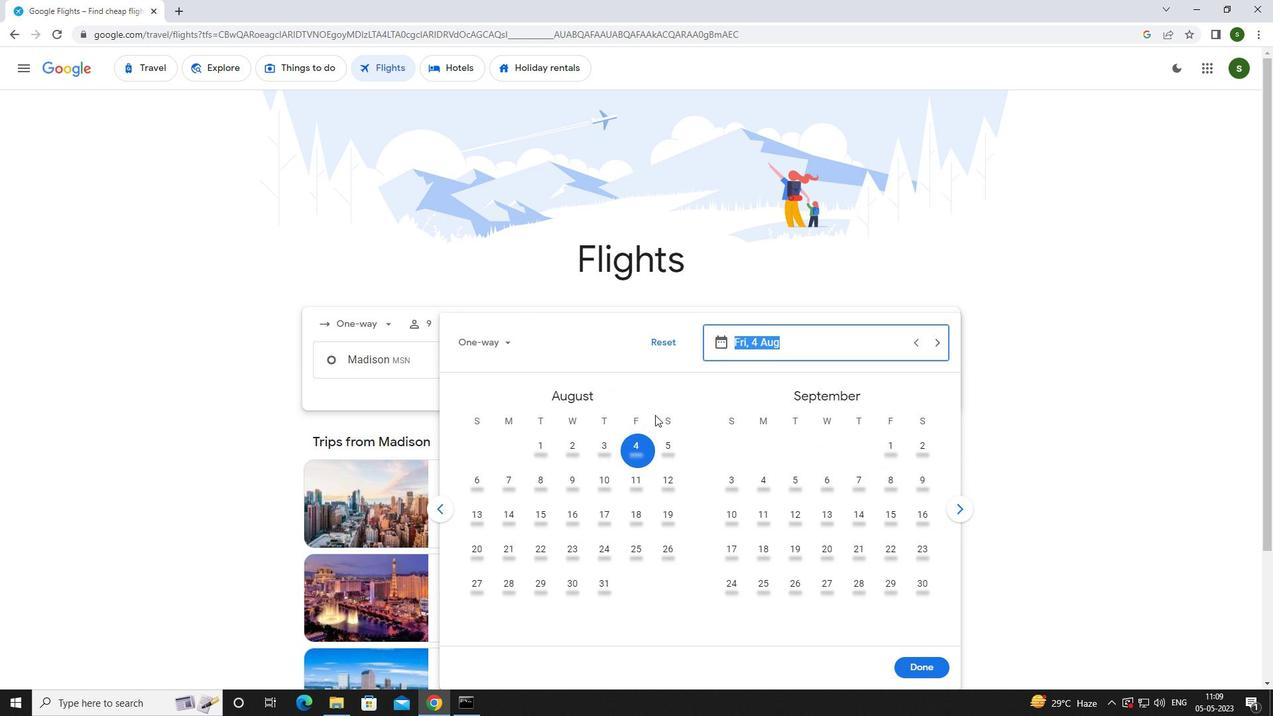 
Action: Mouse pressed left at (641, 445)
Screenshot: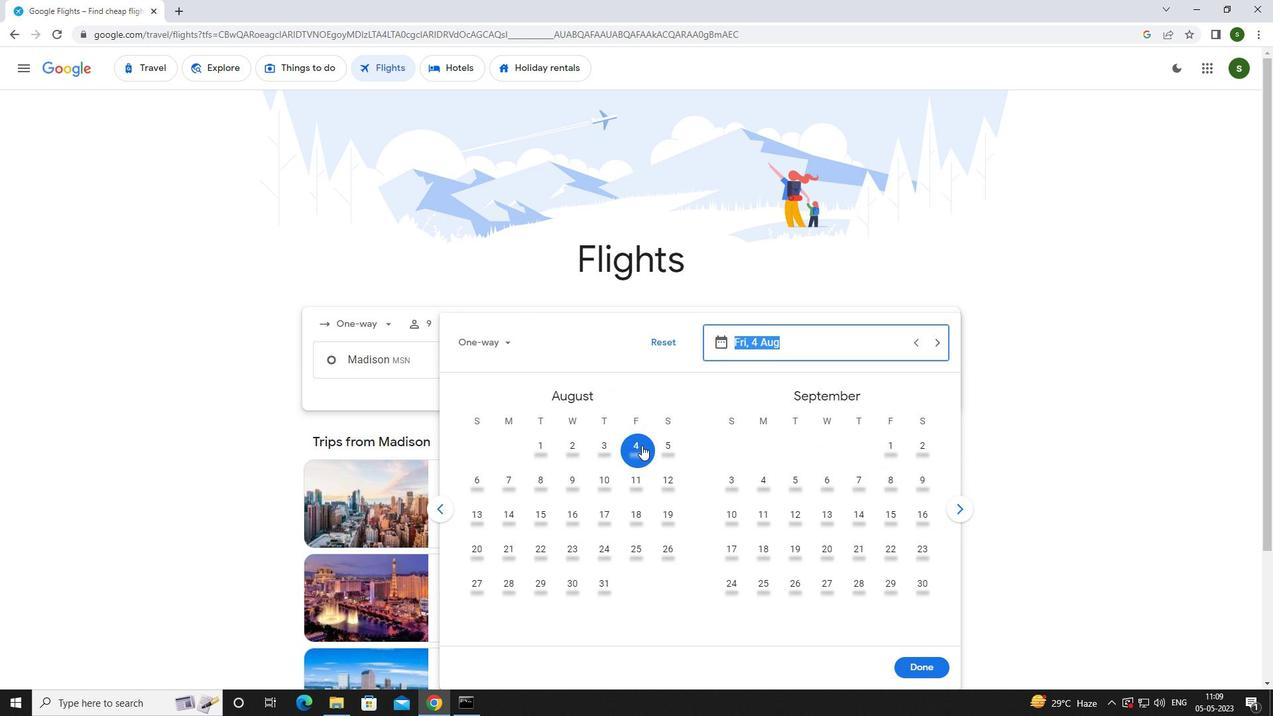 
Action: Mouse moved to (918, 663)
Screenshot: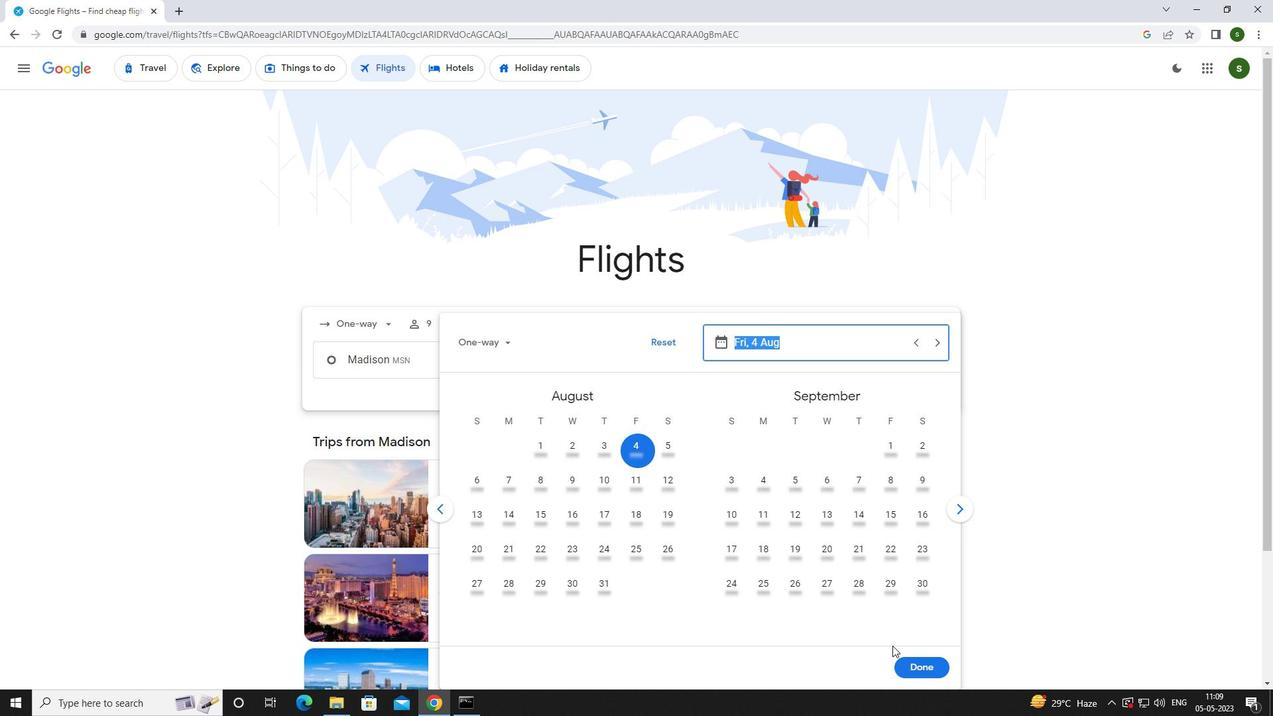 
Action: Mouse pressed left at (918, 663)
Screenshot: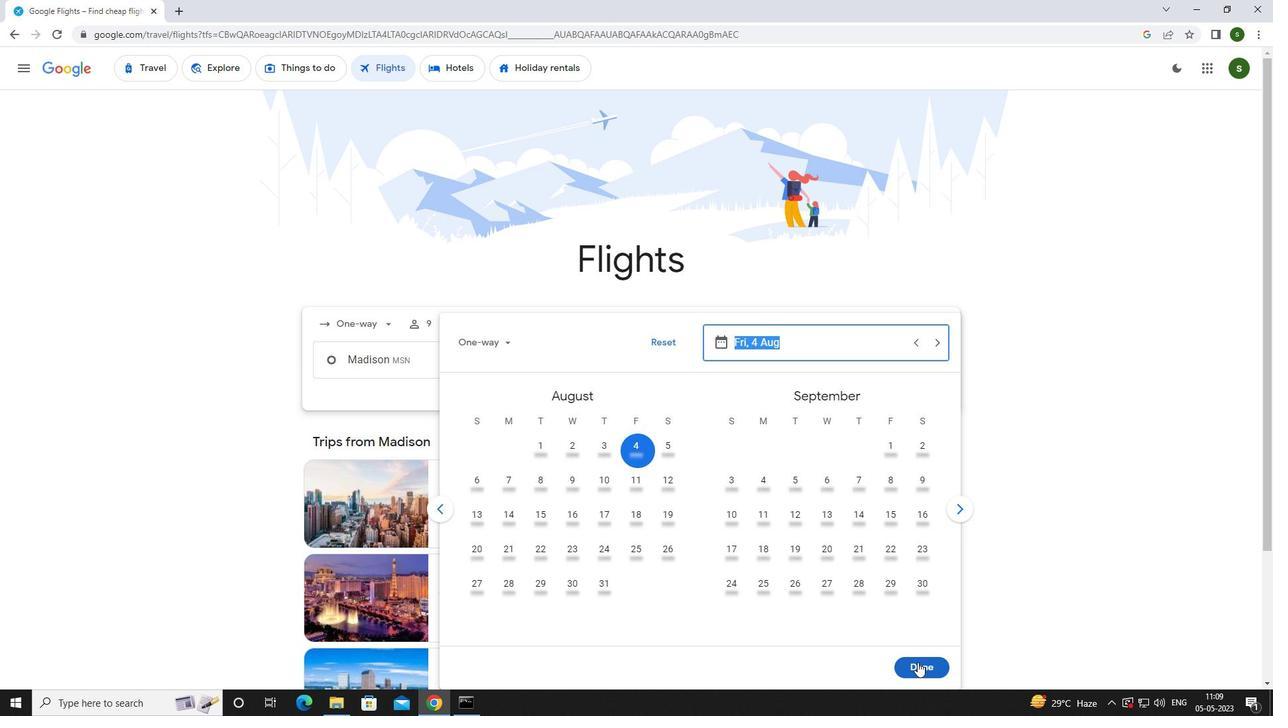 
Action: Mouse moved to (637, 400)
Screenshot: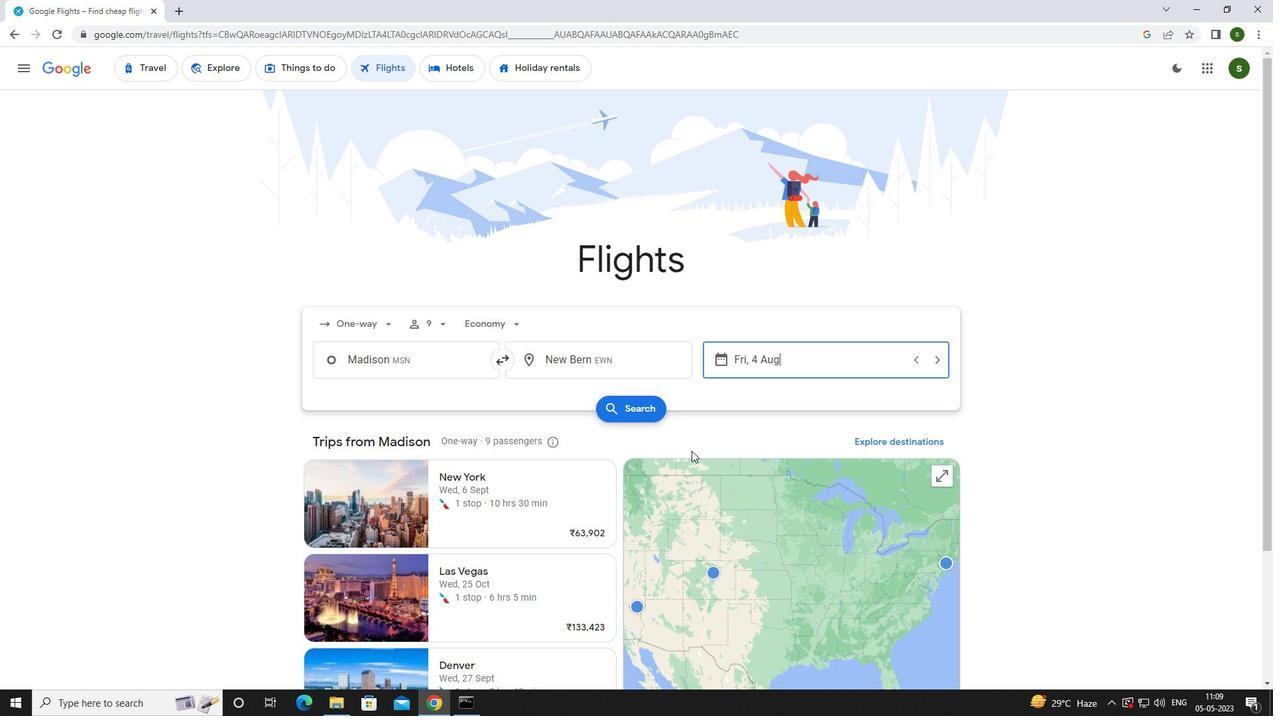 
Action: Mouse pressed left at (637, 400)
Screenshot: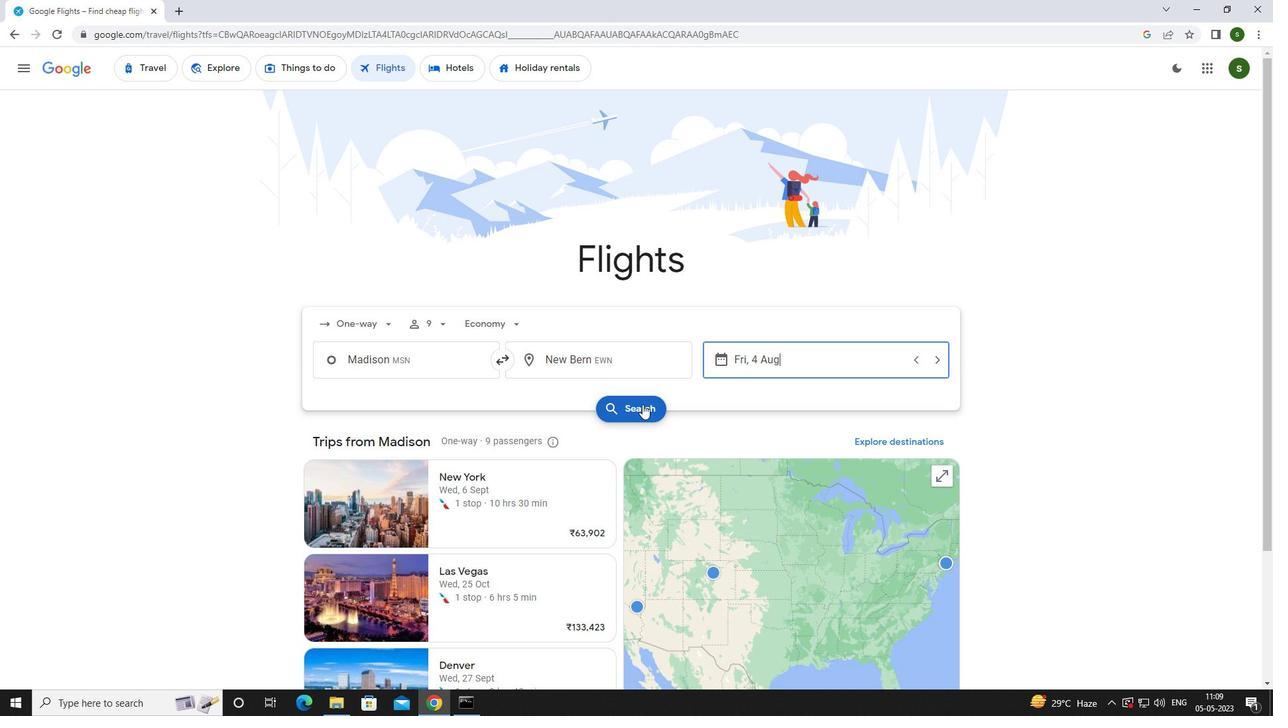 
Action: Mouse moved to (348, 189)
Screenshot: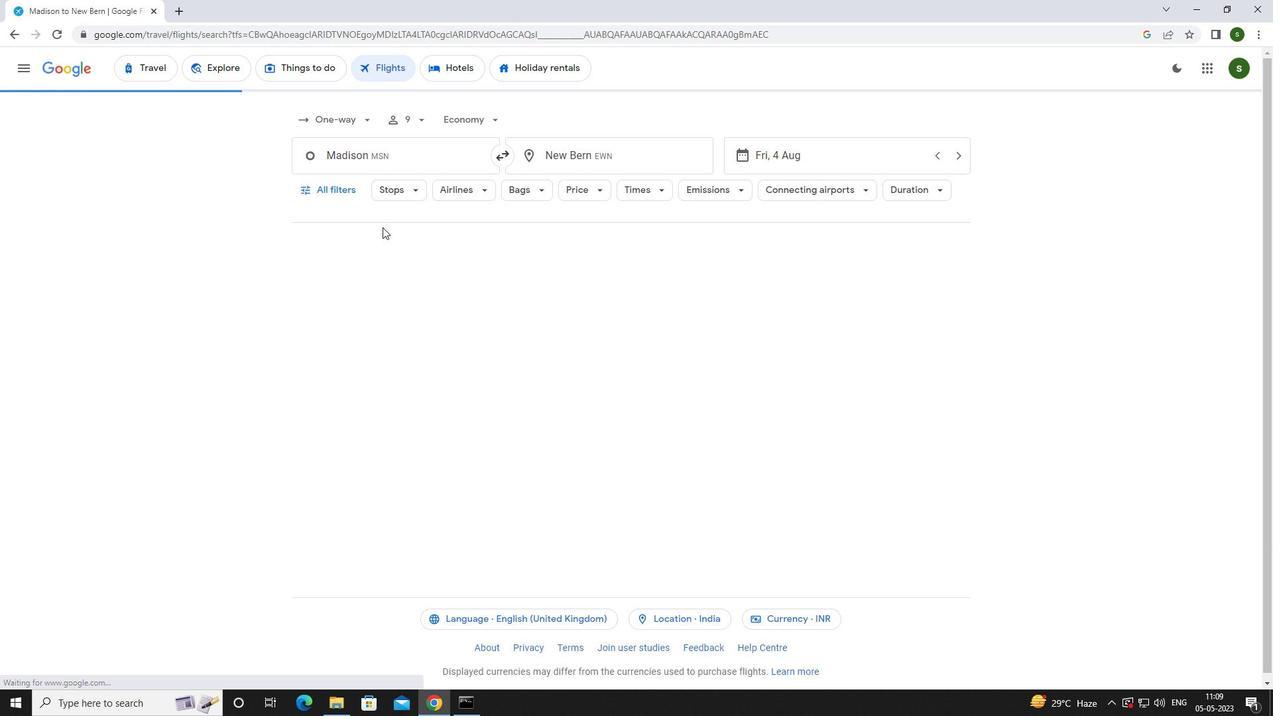 
Action: Mouse pressed left at (348, 189)
Screenshot: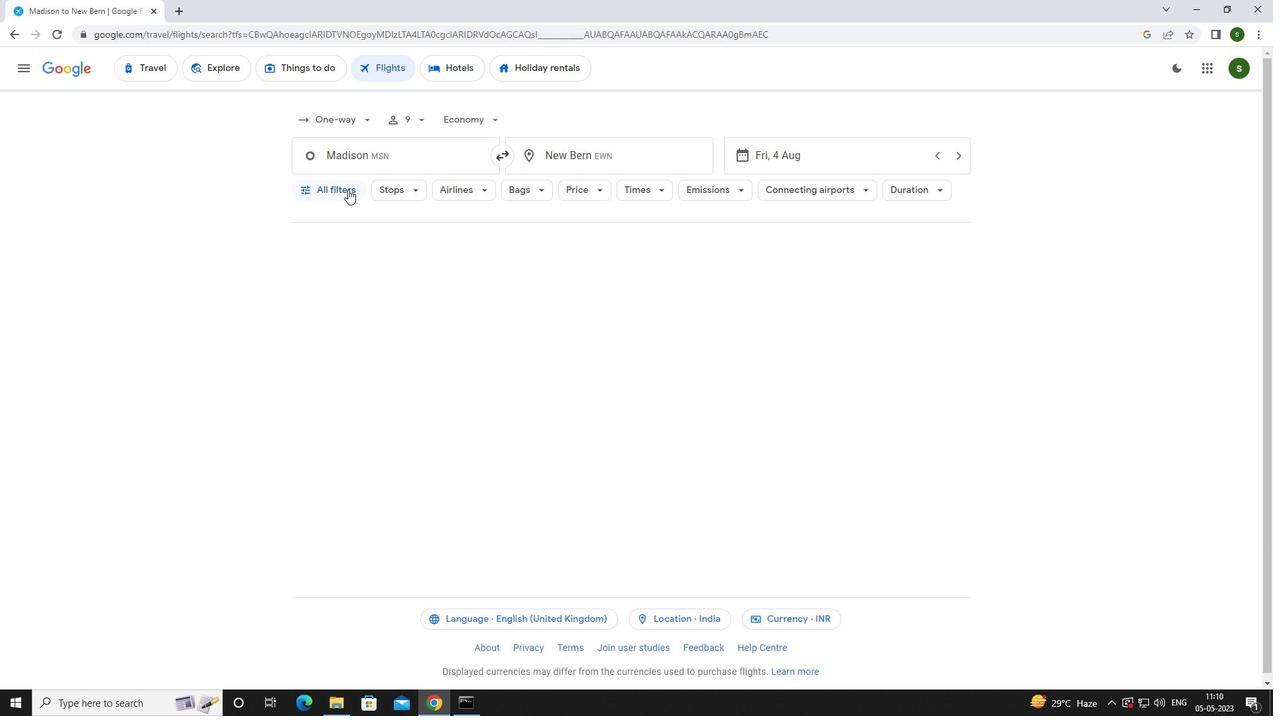 
Action: Mouse moved to (495, 473)
Screenshot: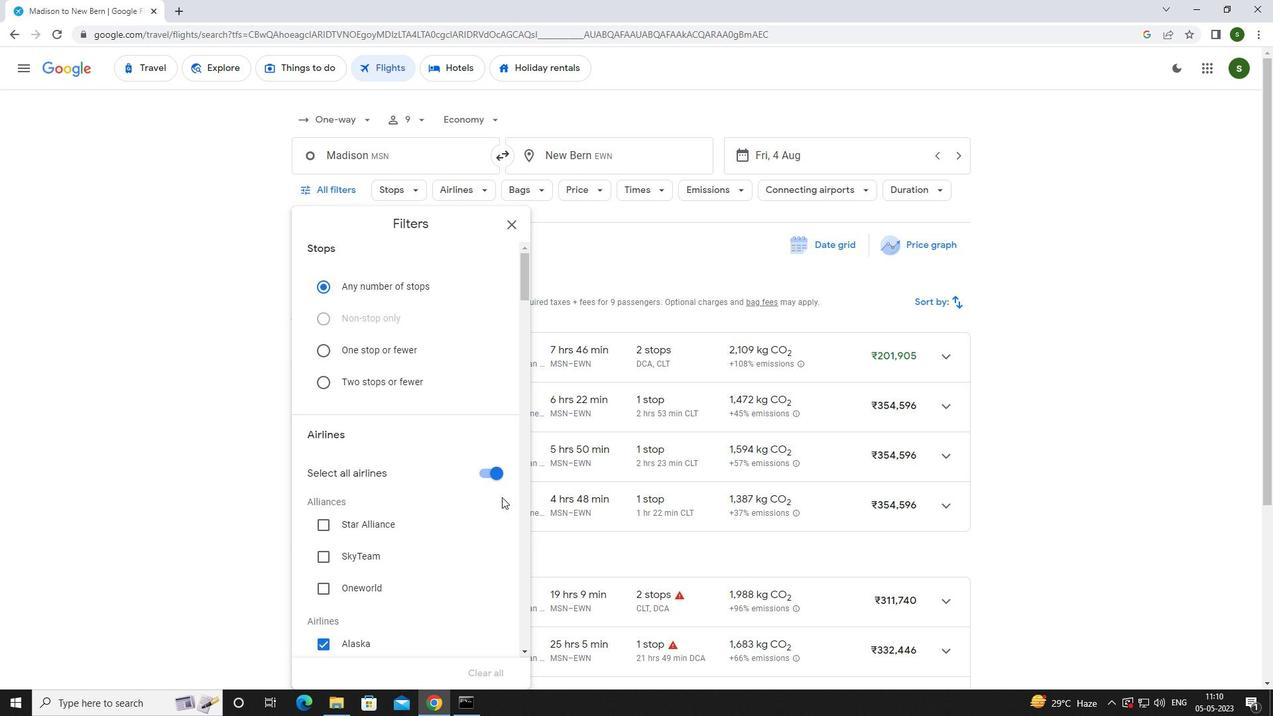 
Action: Mouse pressed left at (495, 473)
Screenshot: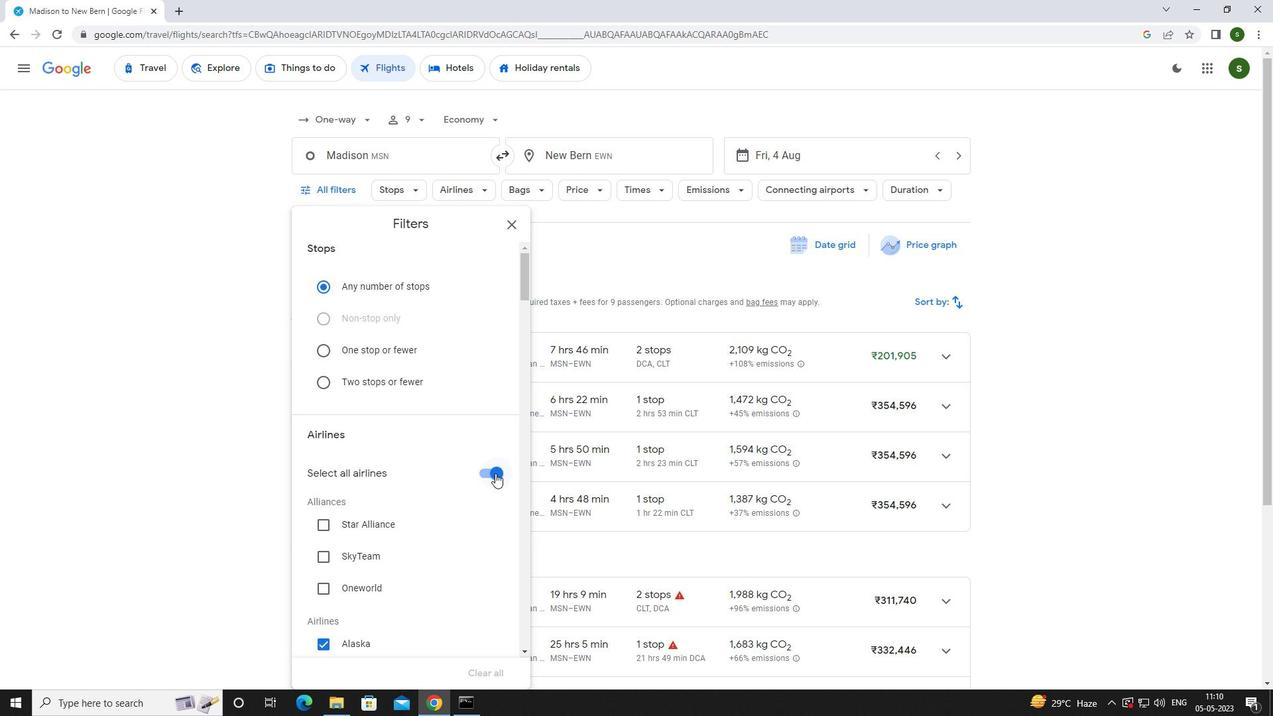 
Action: Mouse moved to (486, 468)
Screenshot: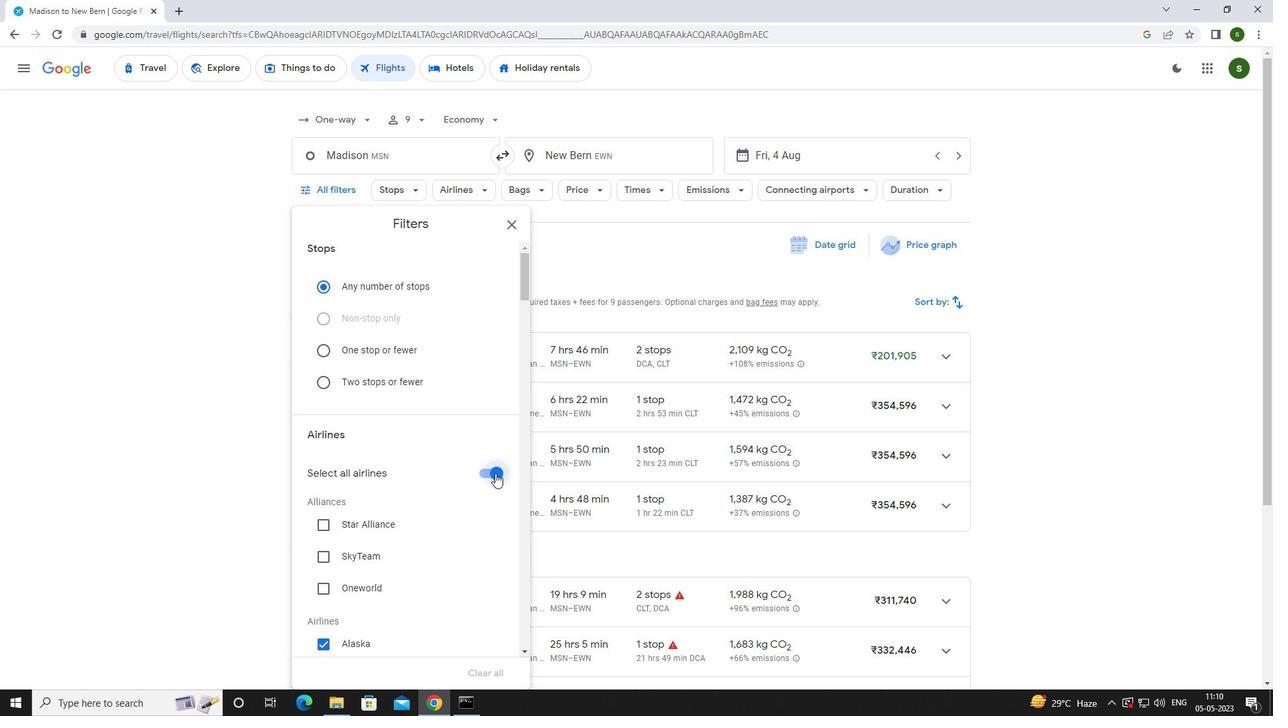 
Action: Mouse scrolled (486, 467) with delta (0, 0)
Screenshot: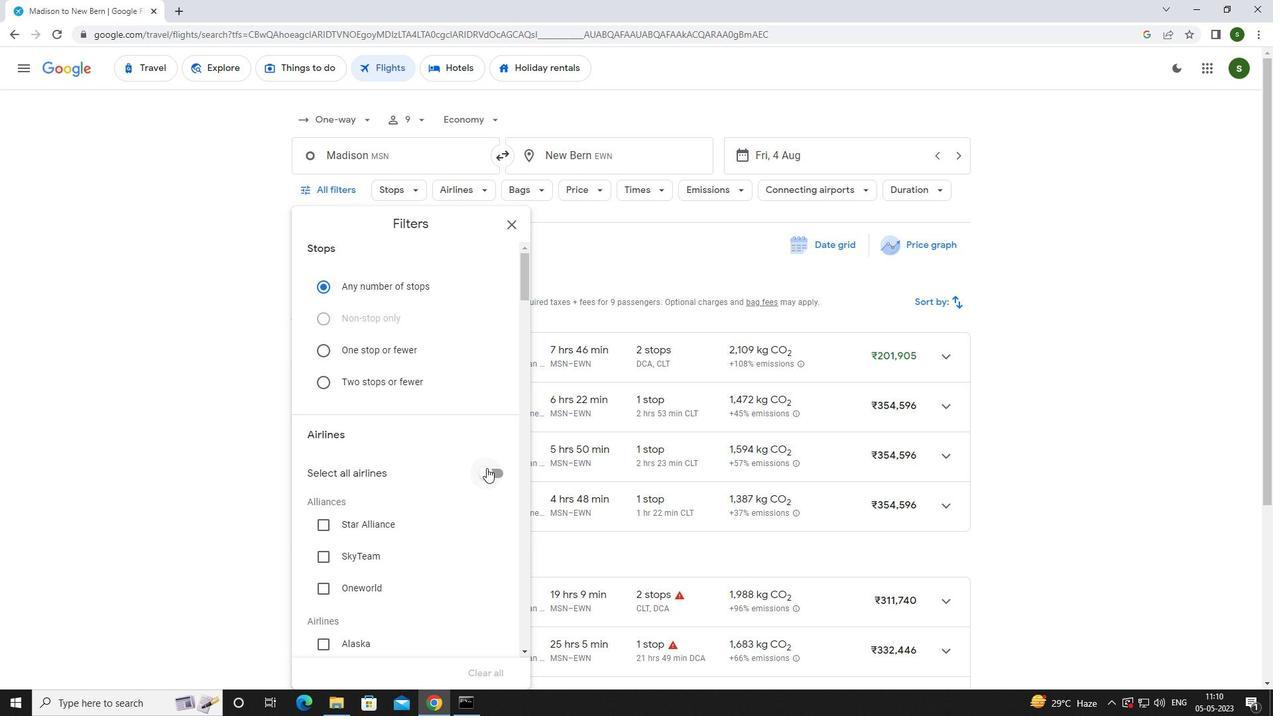 
Action: Mouse scrolled (486, 467) with delta (0, 0)
Screenshot: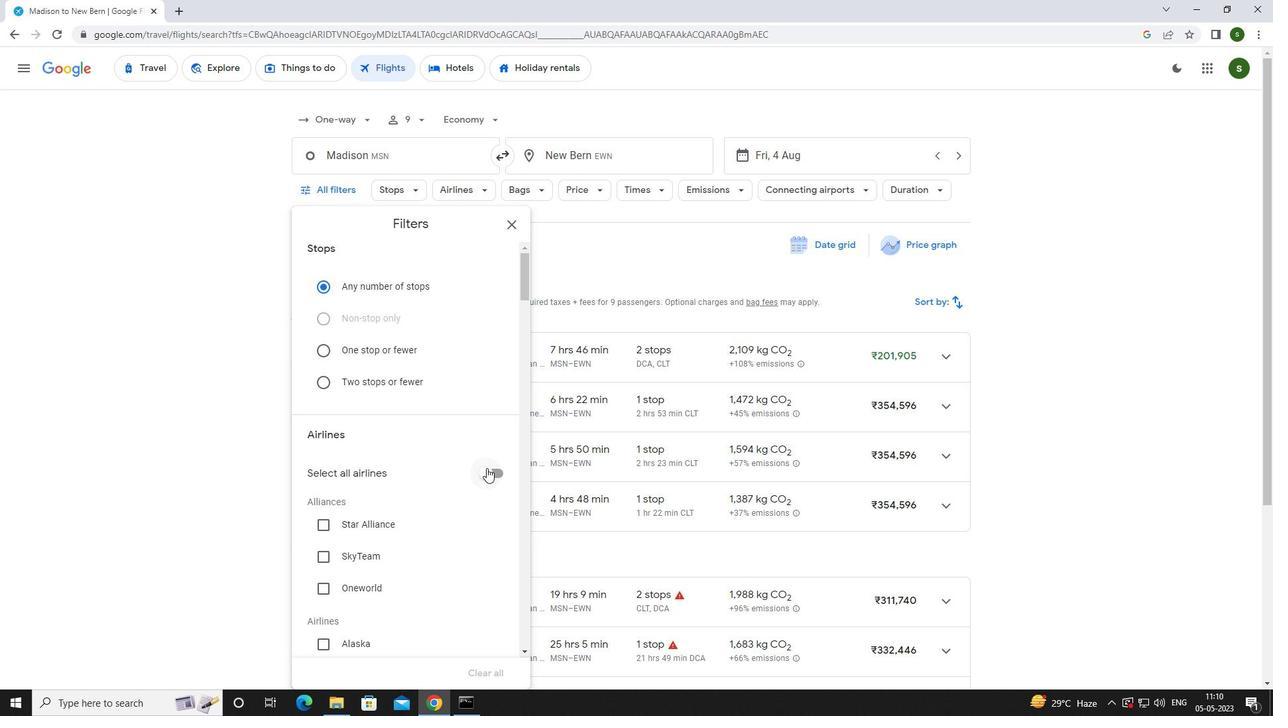 
Action: Mouse scrolled (486, 467) with delta (0, 0)
Screenshot: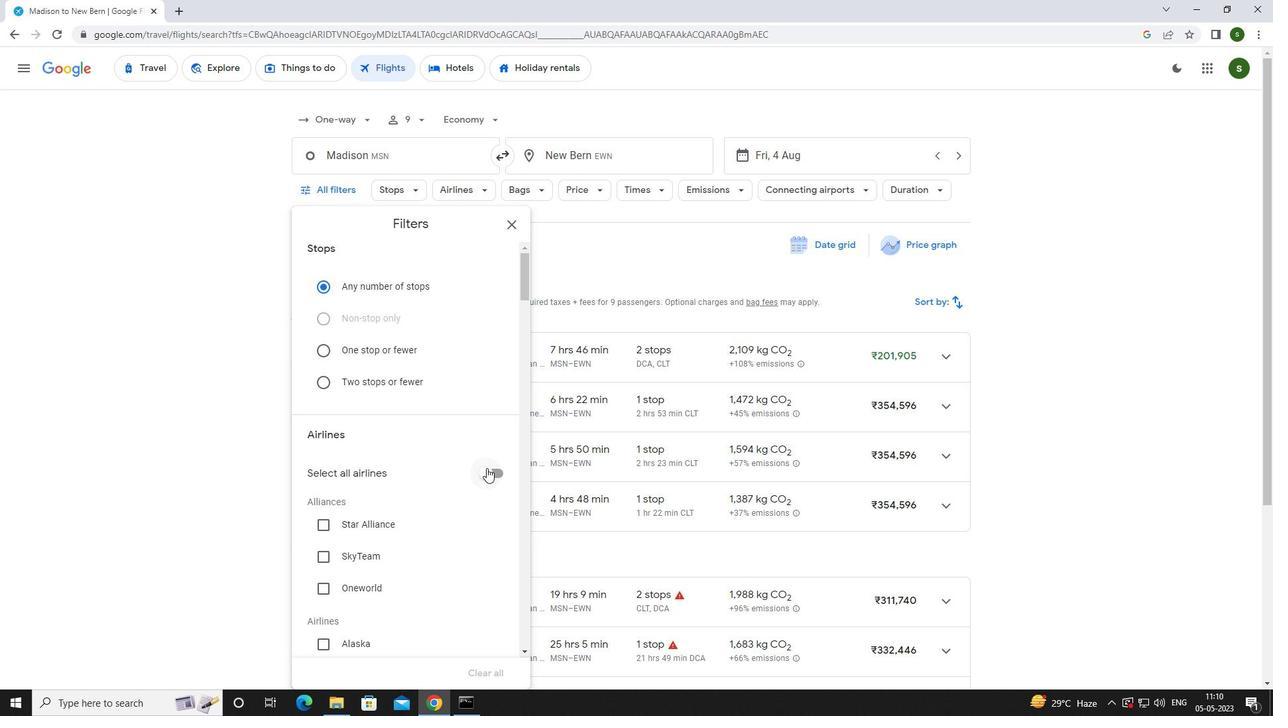
Action: Mouse scrolled (486, 467) with delta (0, 0)
Screenshot: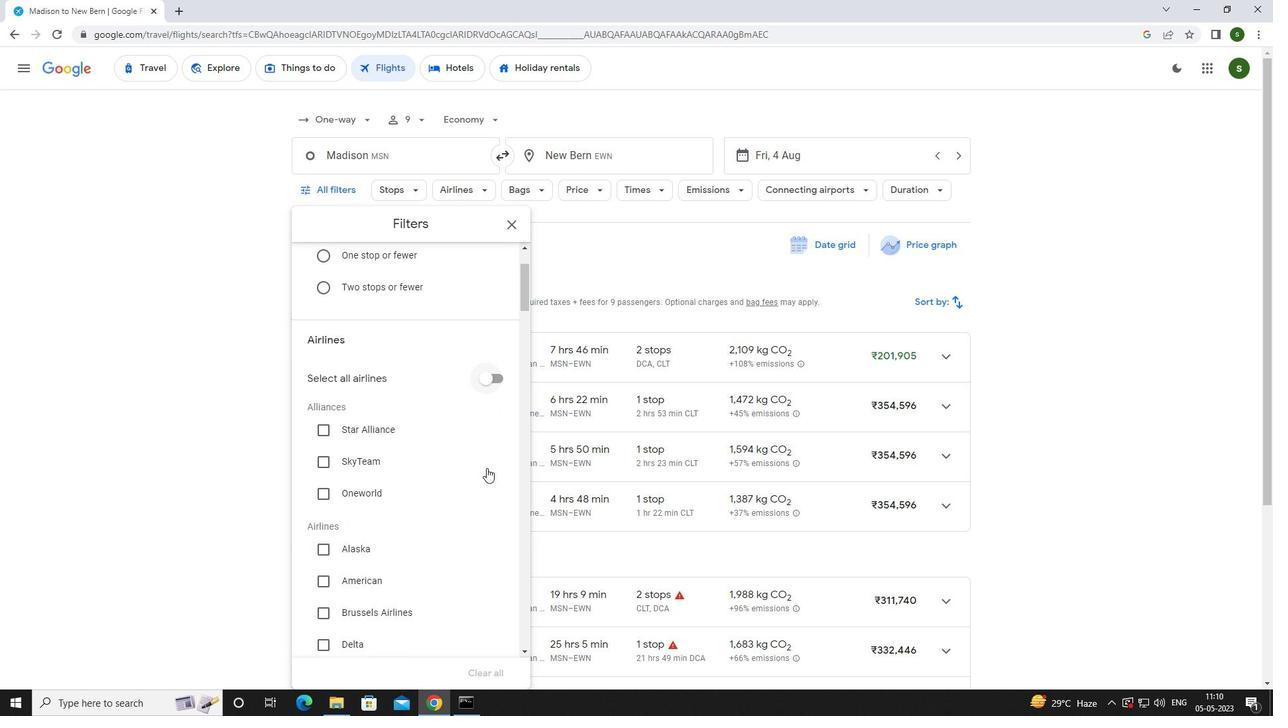 
Action: Mouse scrolled (486, 467) with delta (0, 0)
Screenshot: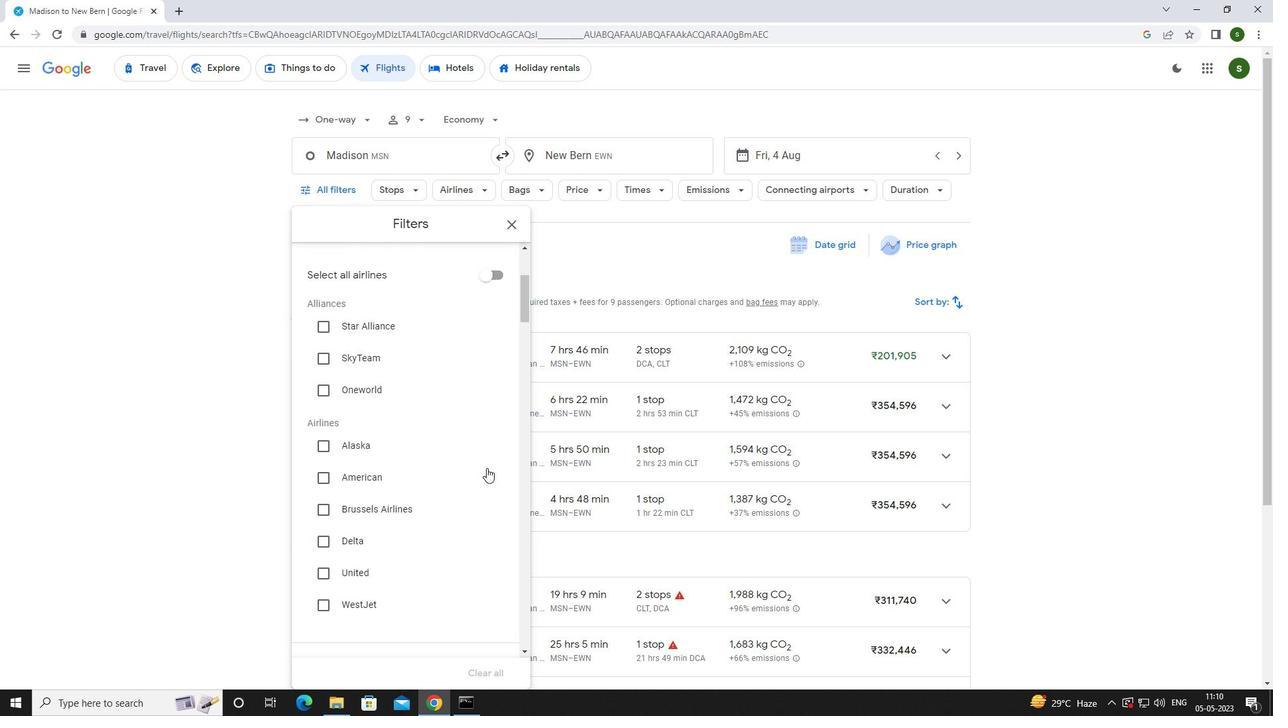 
Action: Mouse moved to (371, 438)
Screenshot: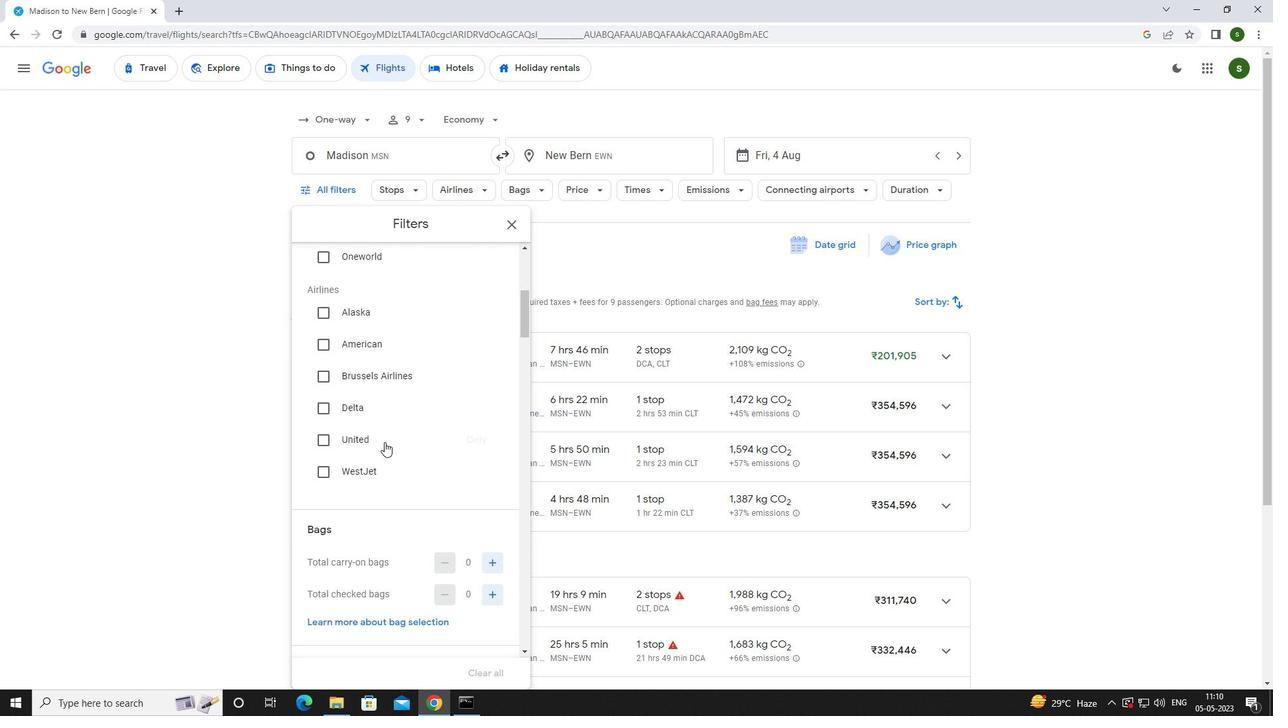 
Action: Mouse pressed left at (371, 438)
Screenshot: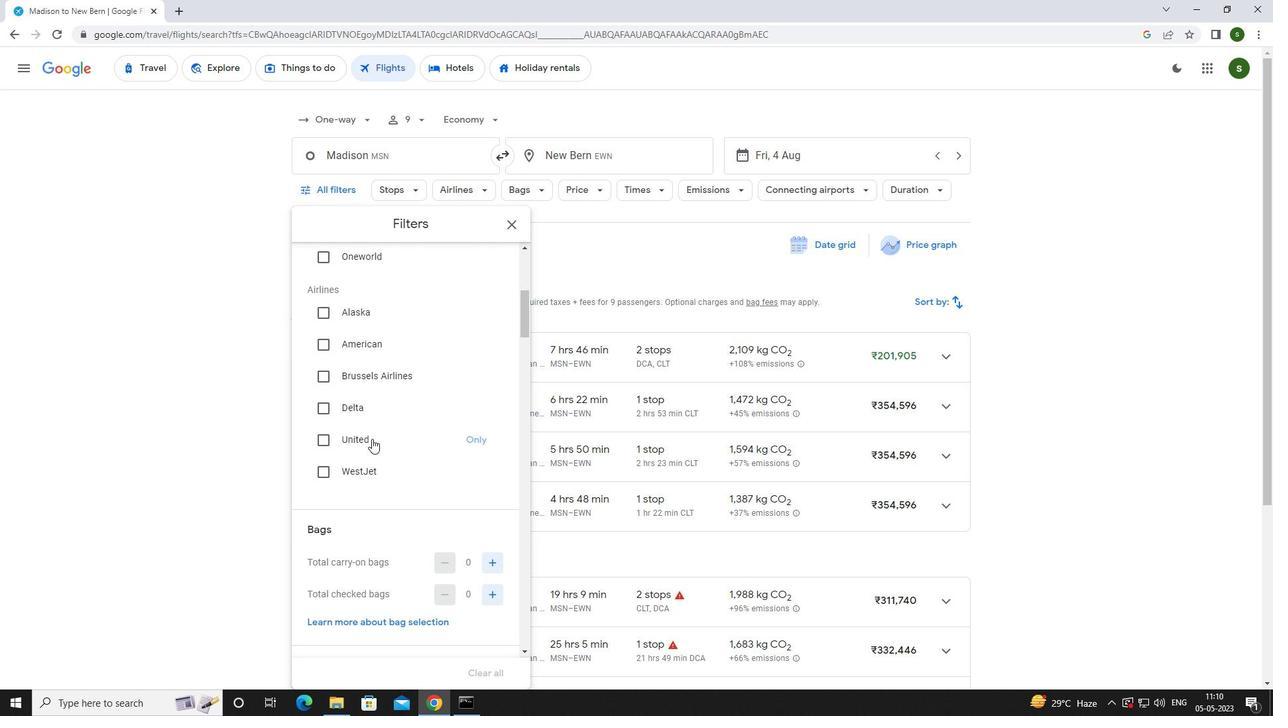 
Action: Mouse scrolled (371, 438) with delta (0, 0)
Screenshot: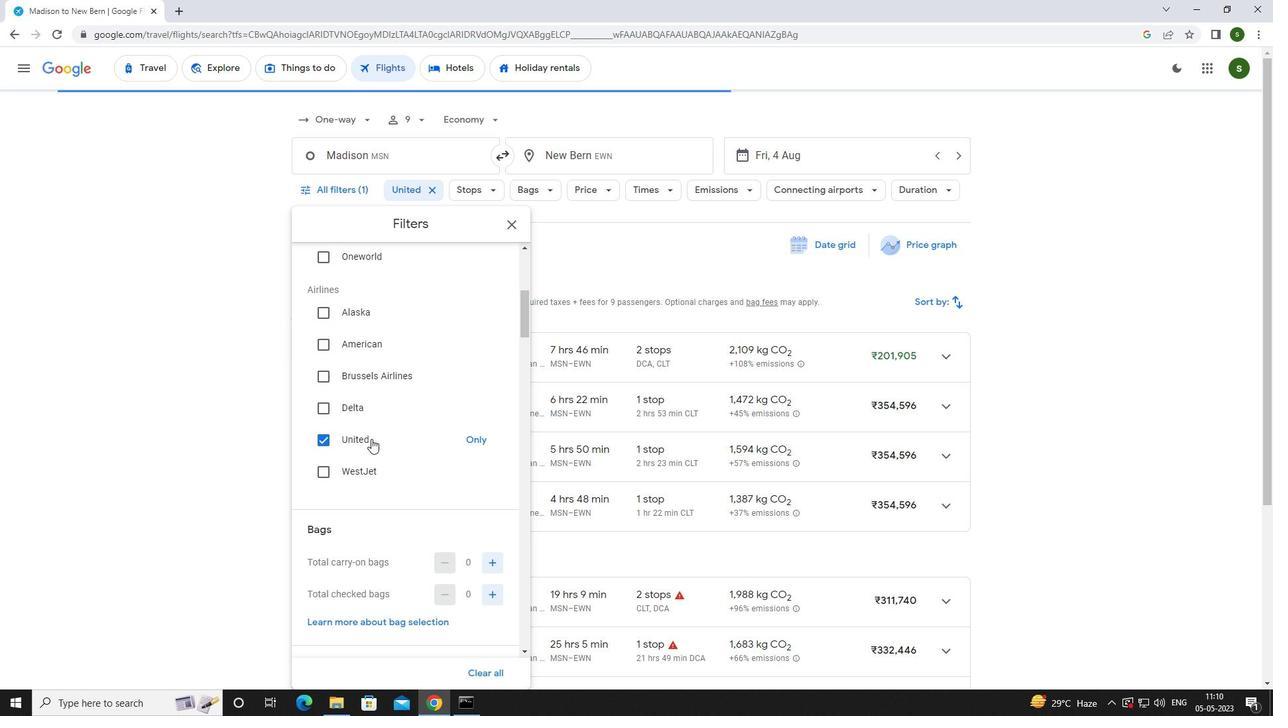 
Action: Mouse scrolled (371, 438) with delta (0, 0)
Screenshot: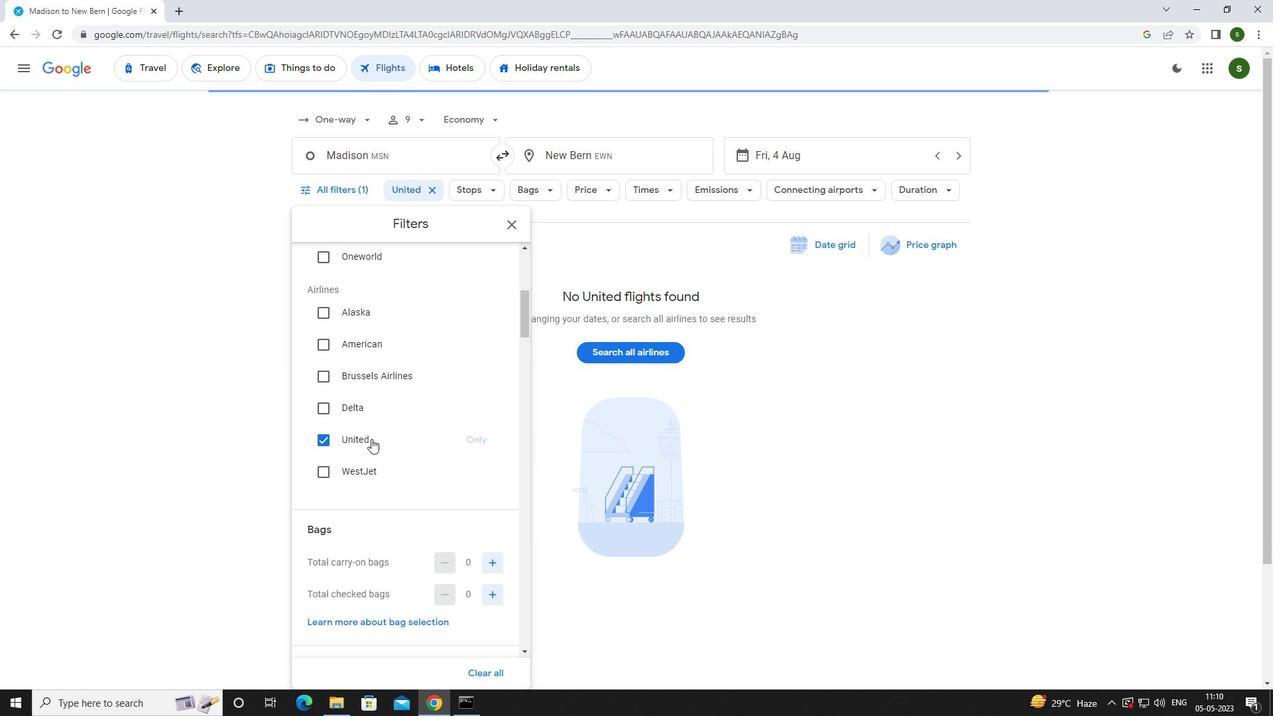 
Action: Mouse moved to (496, 427)
Screenshot: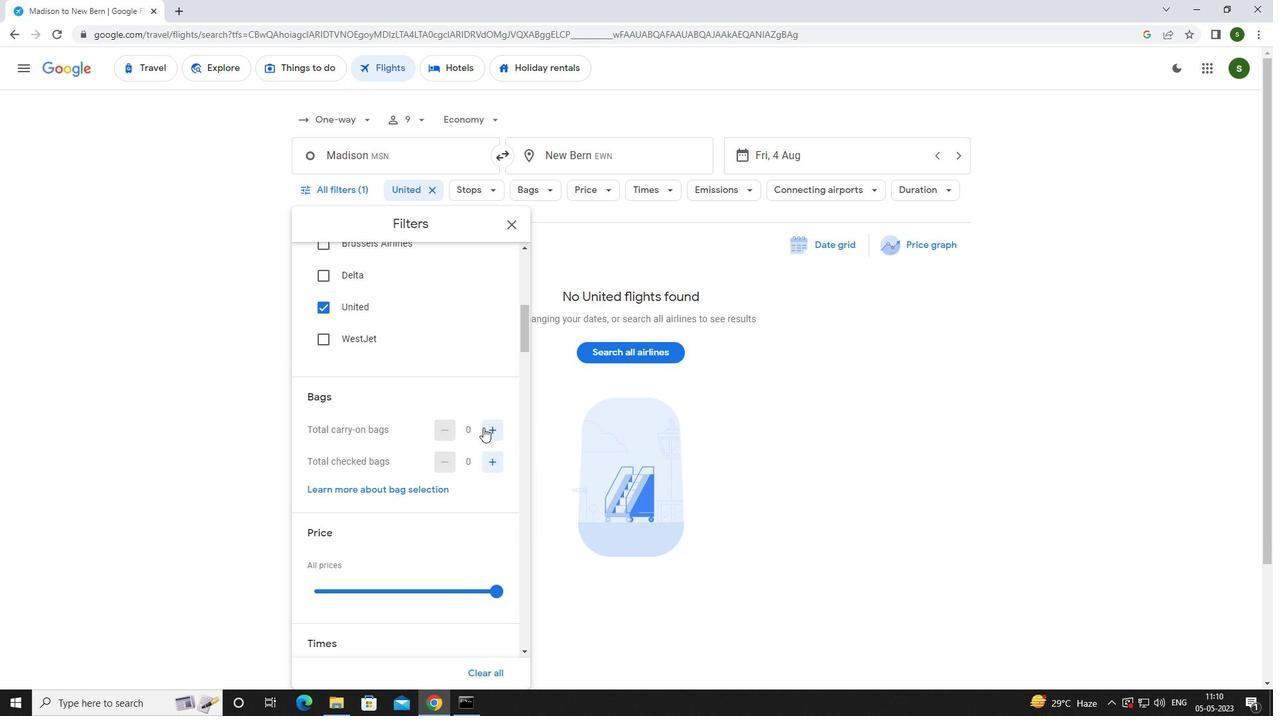 
Action: Mouse pressed left at (496, 427)
Screenshot: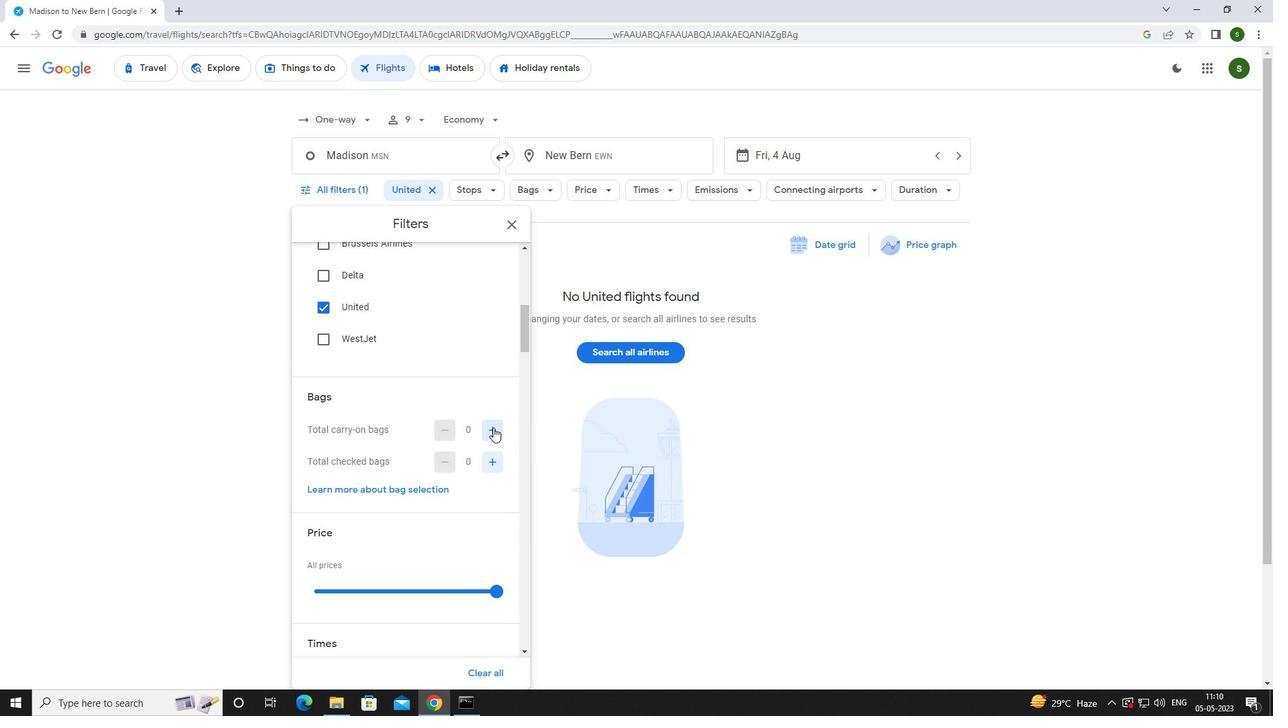 
Action: Mouse scrolled (496, 427) with delta (0, 0)
Screenshot: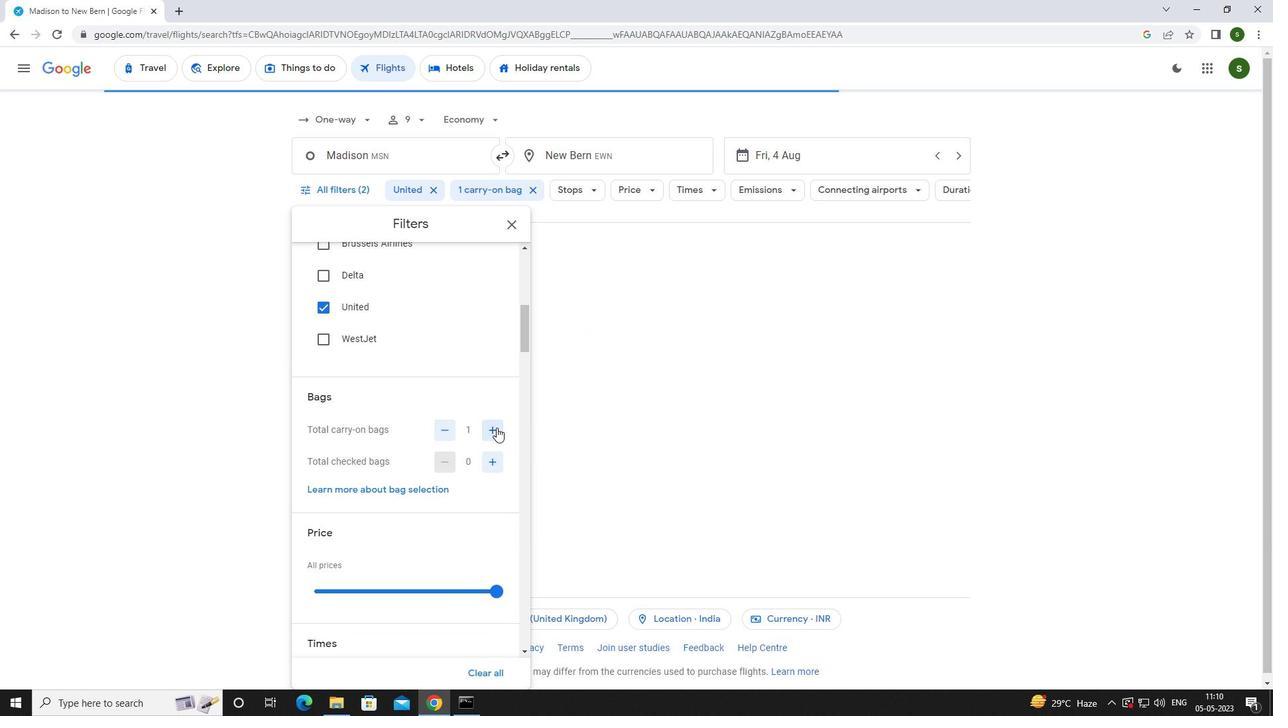 
Action: Mouse scrolled (496, 427) with delta (0, 0)
Screenshot: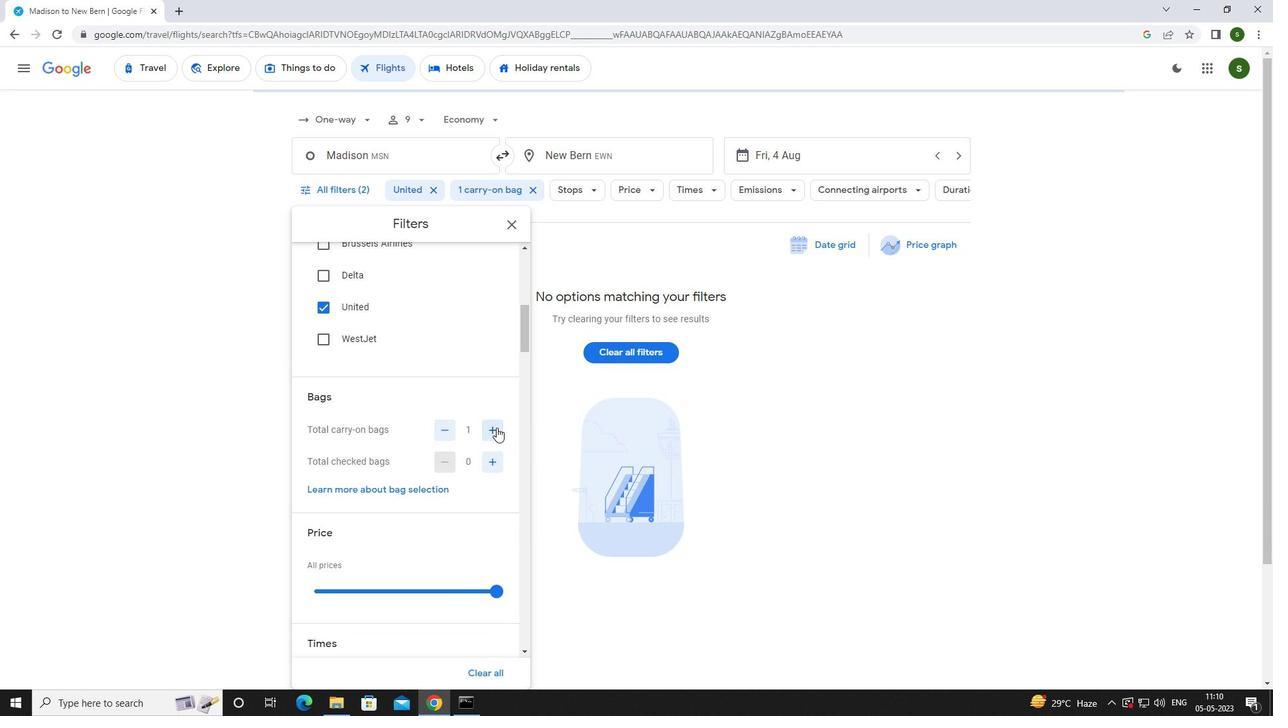 
Action: Mouse moved to (495, 458)
Screenshot: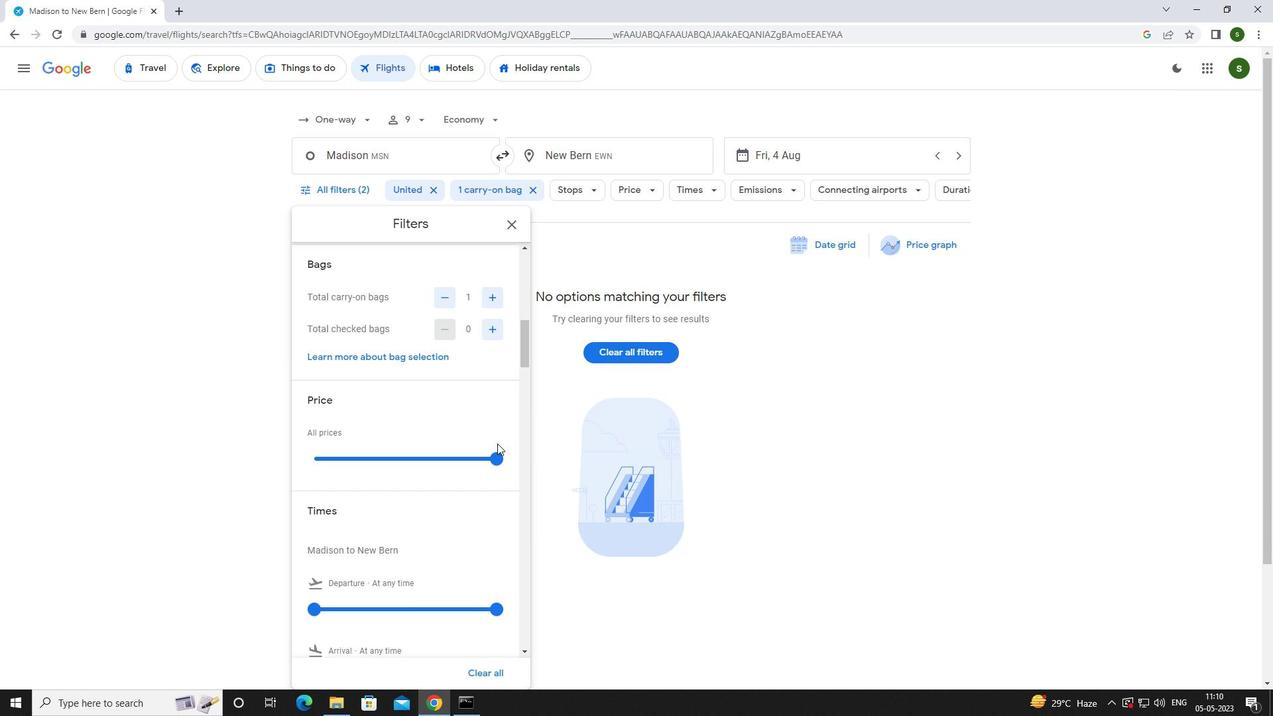 
Action: Mouse pressed left at (495, 458)
Screenshot: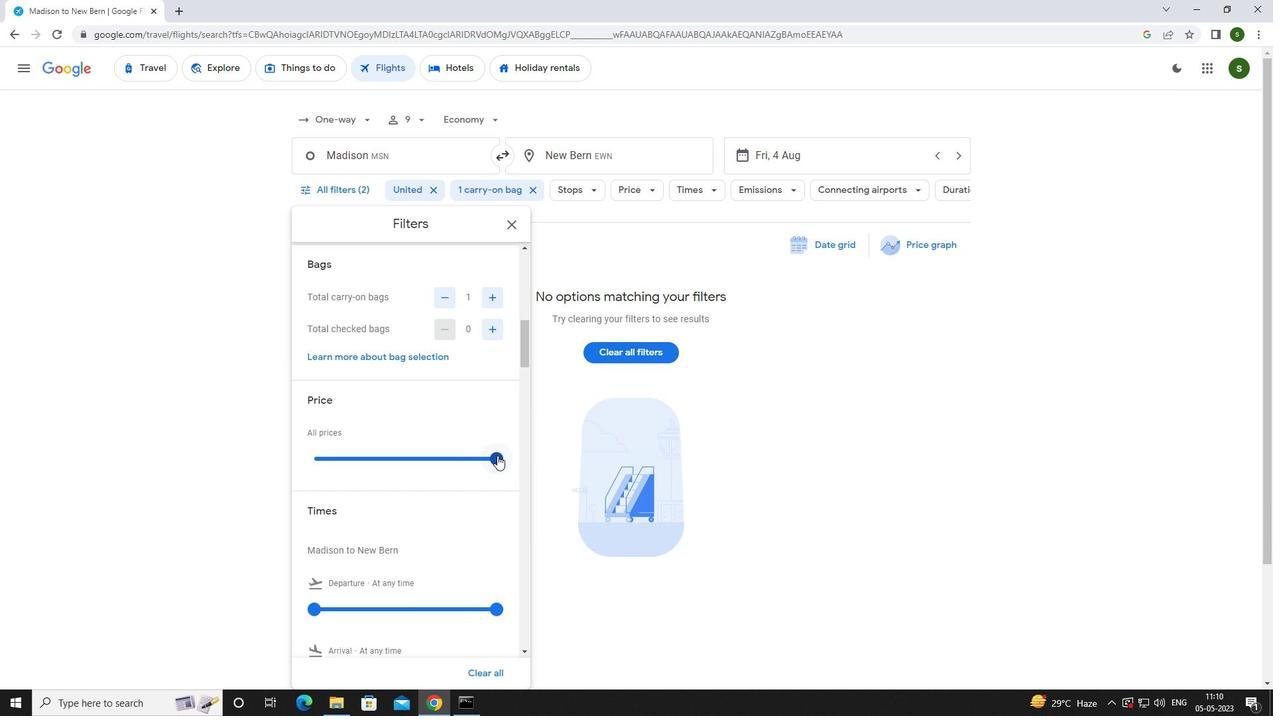 
Action: Mouse moved to (302, 458)
Screenshot: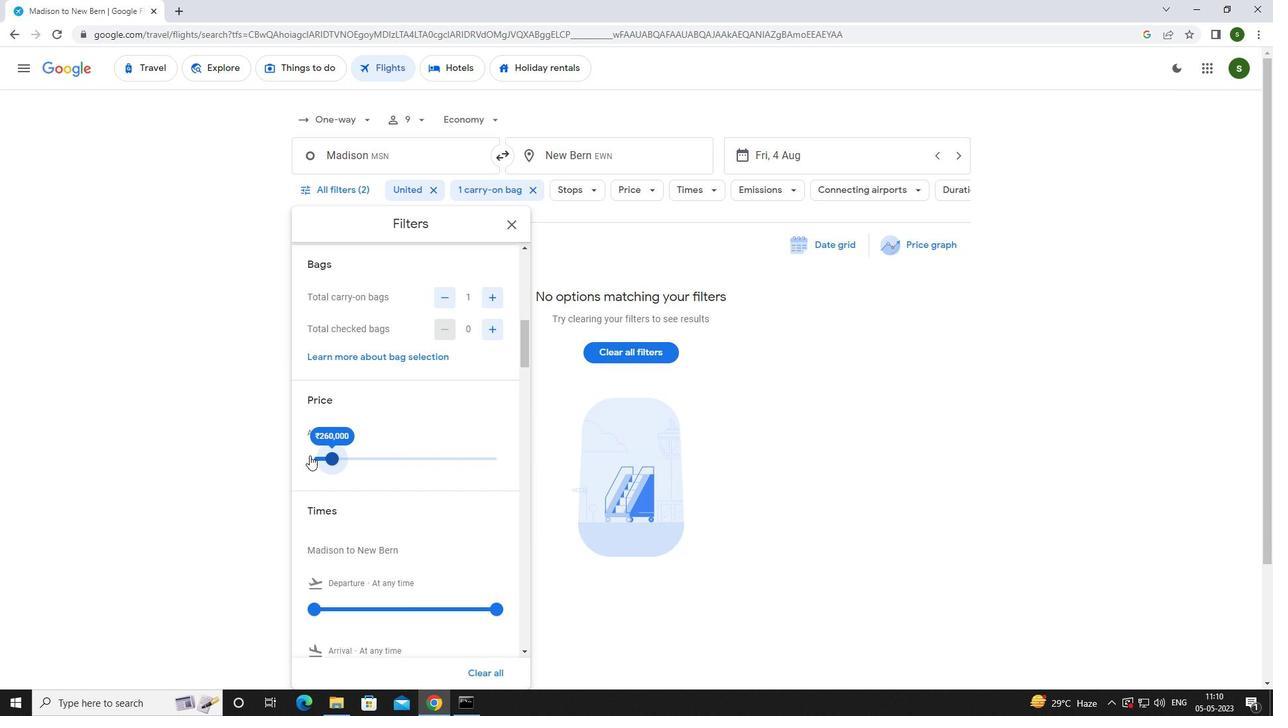 
Action: Mouse scrolled (302, 457) with delta (0, 0)
Screenshot: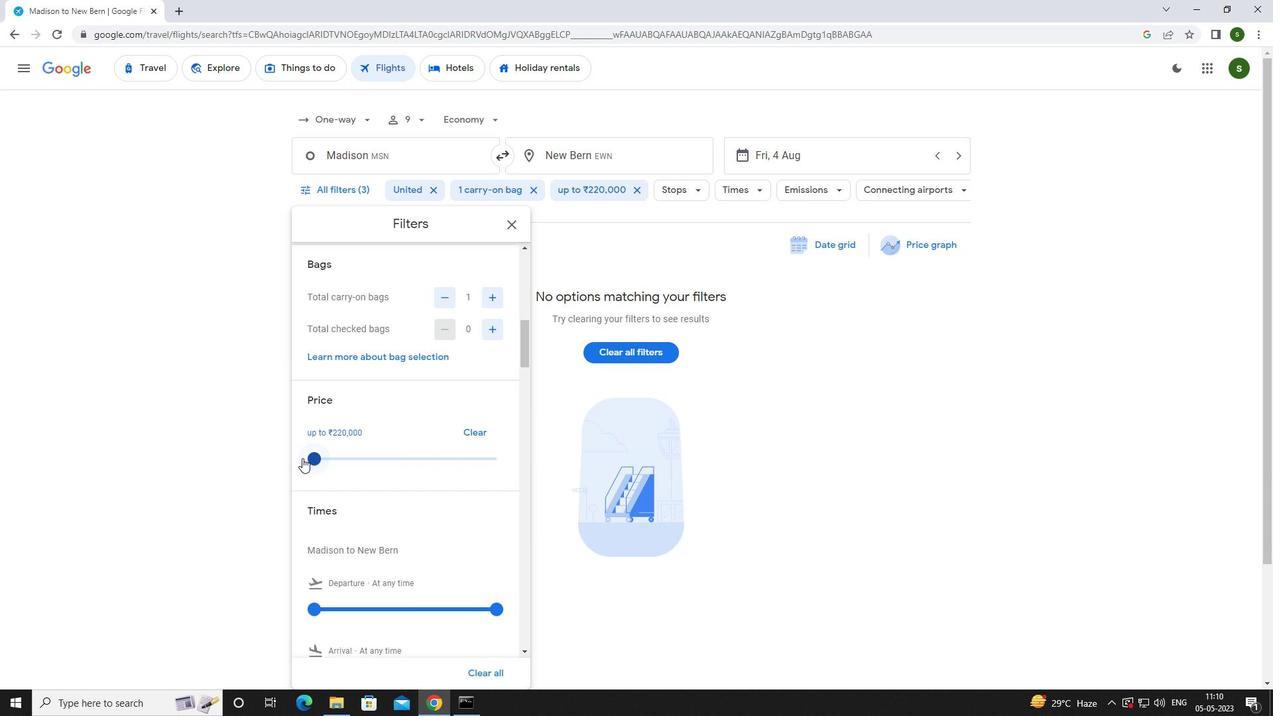 
Action: Mouse scrolled (302, 457) with delta (0, 0)
Screenshot: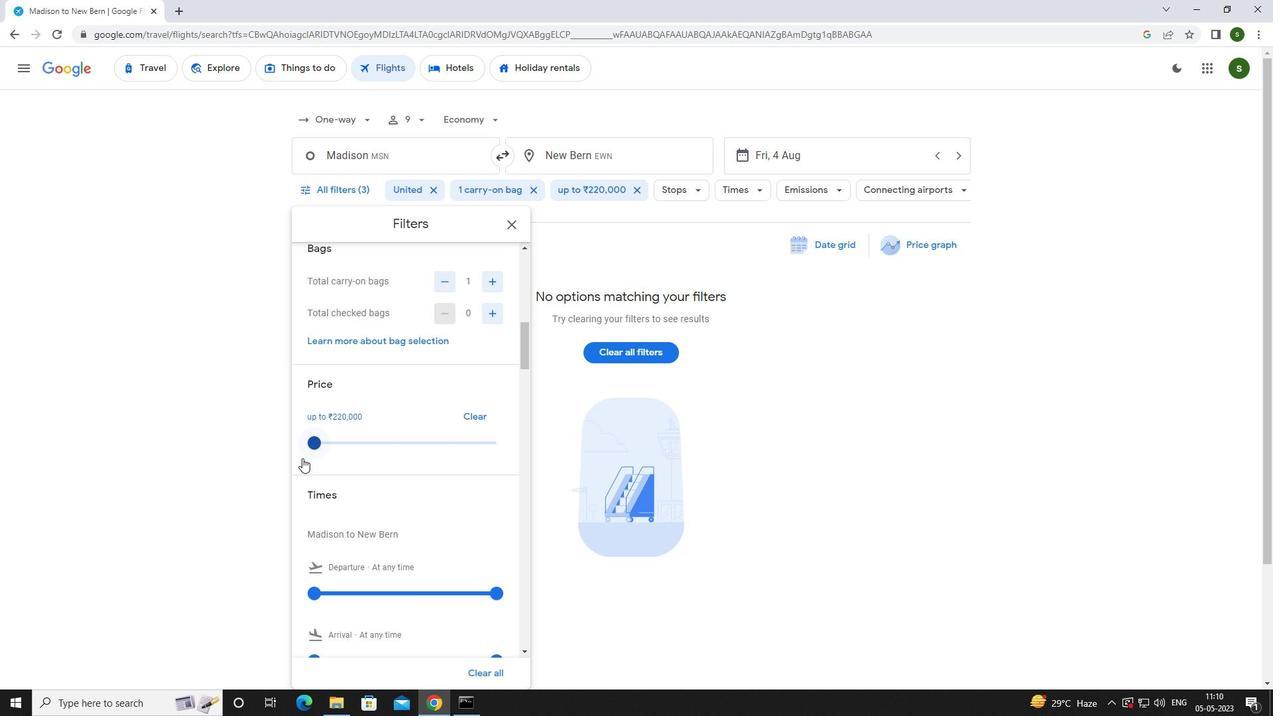 
Action: Mouse moved to (314, 475)
Screenshot: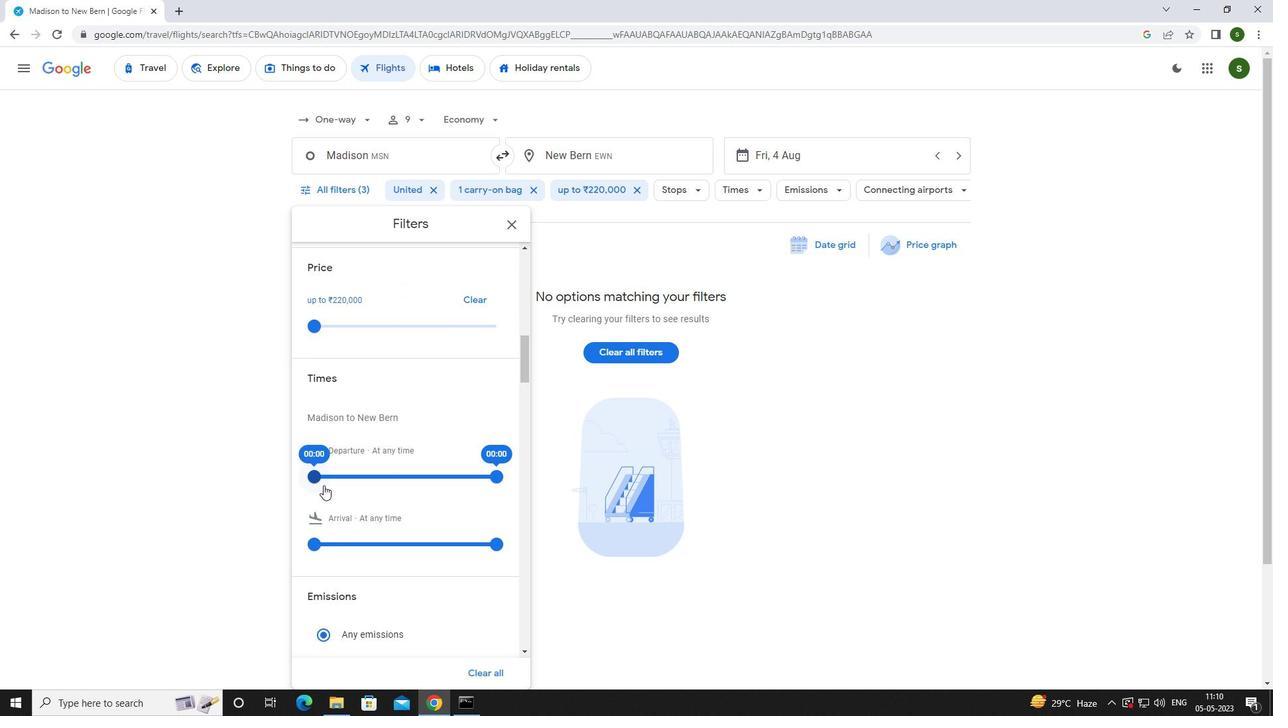 
Action: Mouse pressed left at (314, 475)
Screenshot: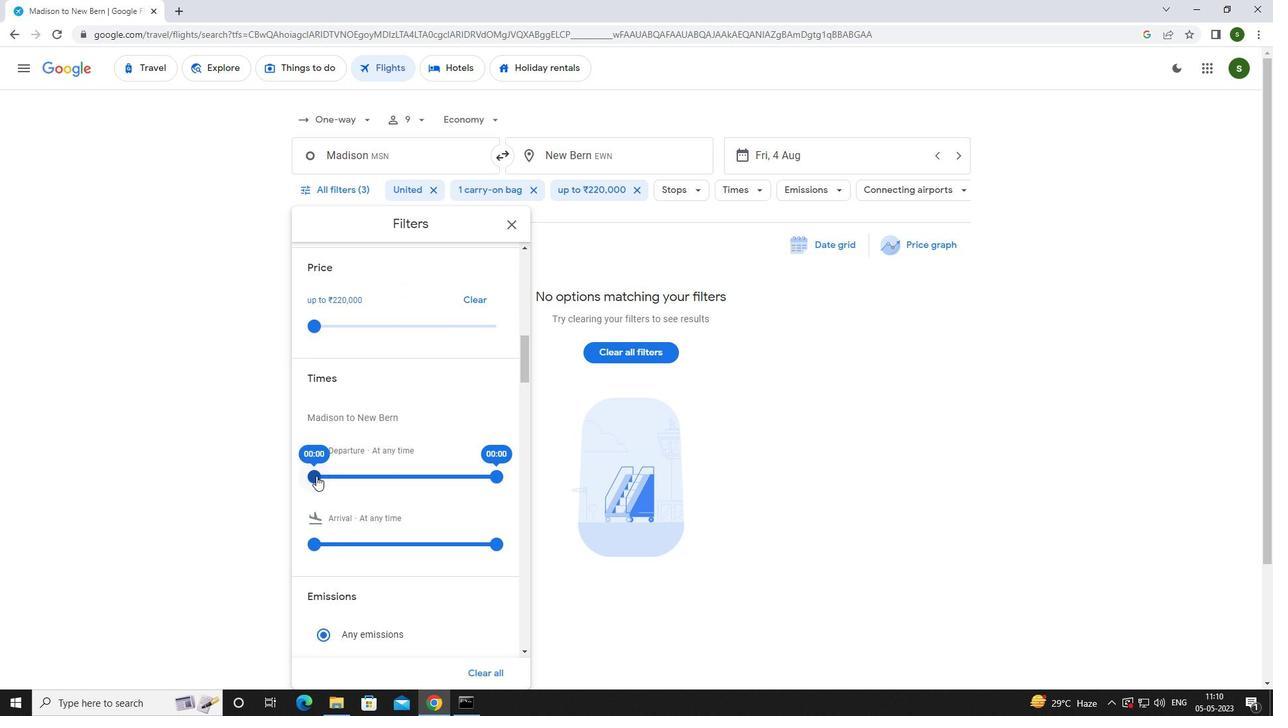 
Action: Mouse moved to (793, 438)
Screenshot: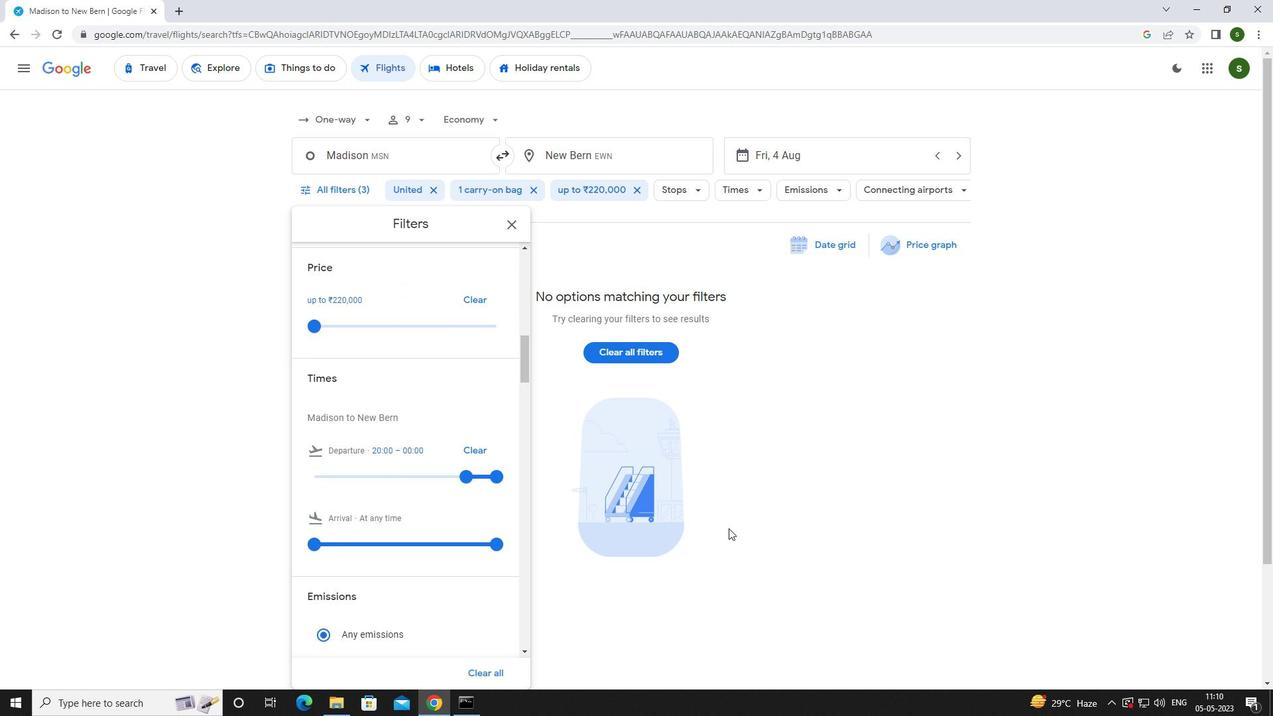 
Action: Mouse pressed left at (793, 438)
Screenshot: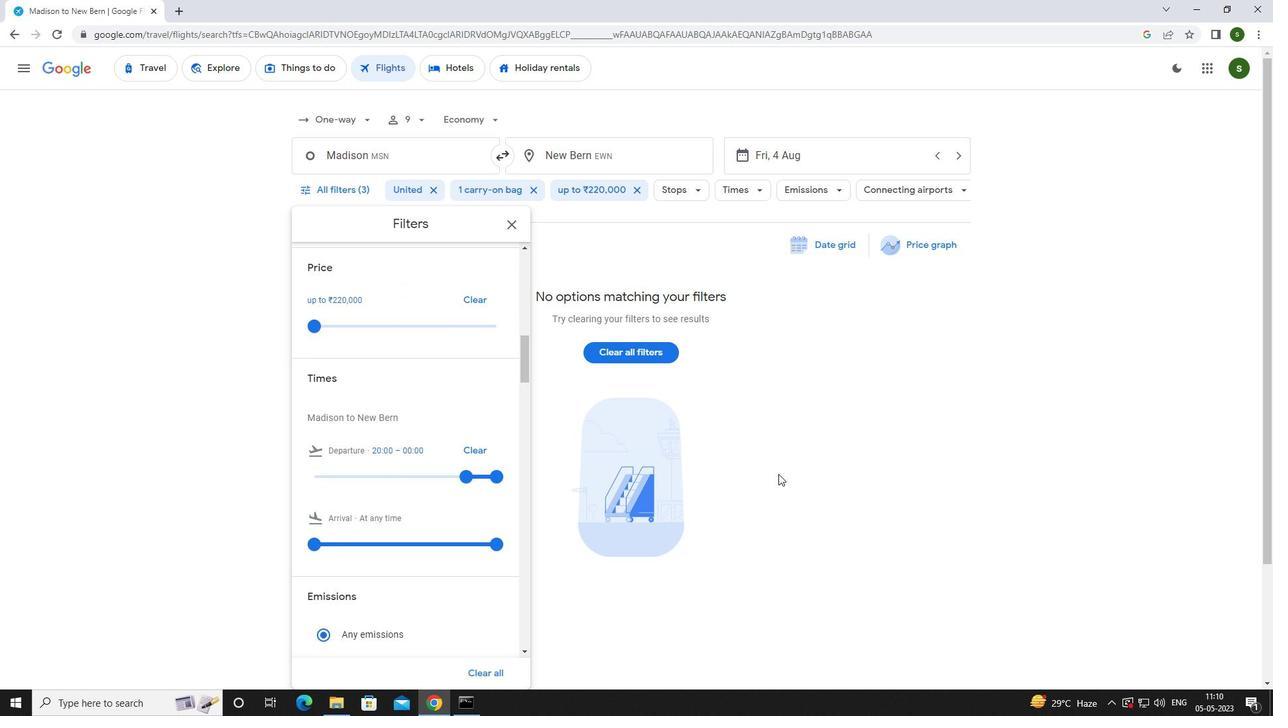 
